 Task: In the  document harry.doc ,align picture to the 'center'. Insert word art below the picture and give heading  'Harry Potter  in Light Orange'
Action: Mouse moved to (36, 101)
Screenshot: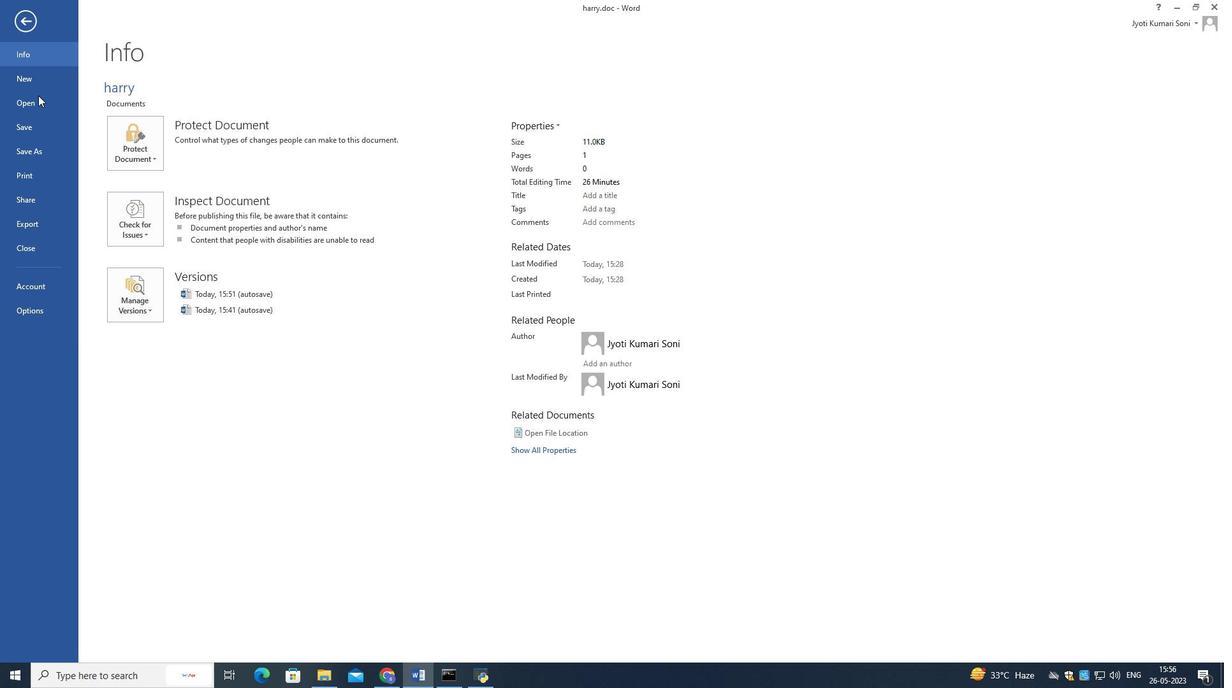 
Action: Mouse pressed left at (36, 101)
Screenshot: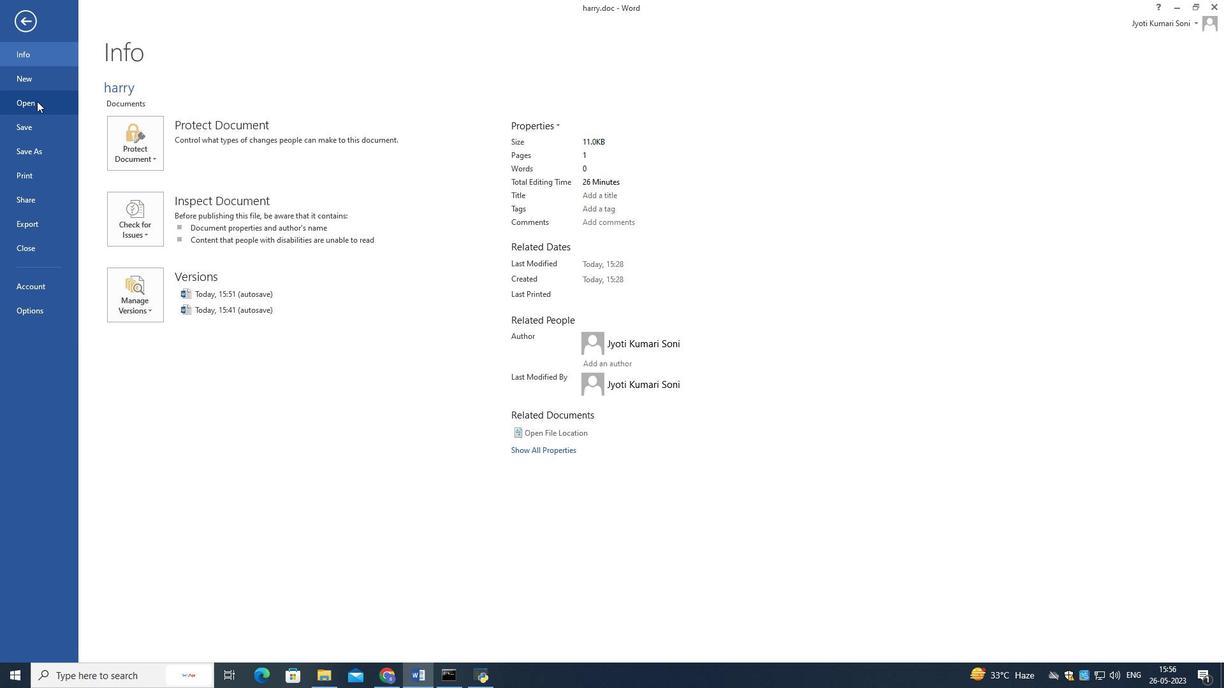 
Action: Mouse moved to (372, 193)
Screenshot: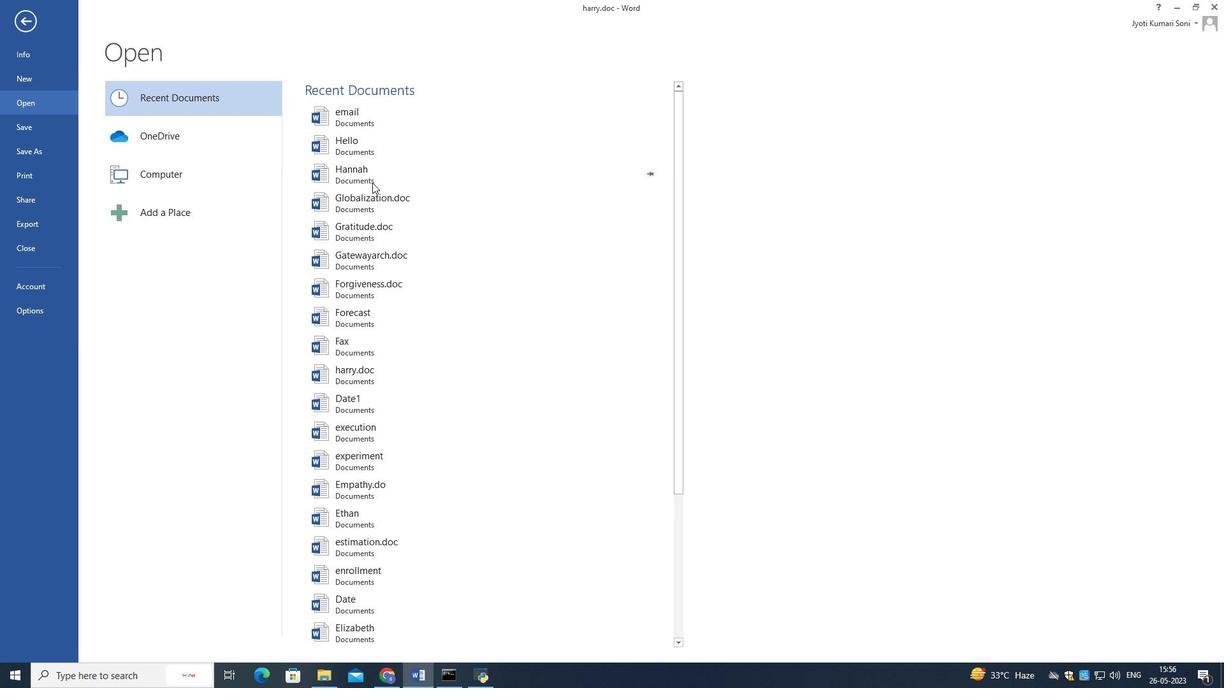 
Action: Mouse scrolled (372, 193) with delta (0, 0)
Screenshot: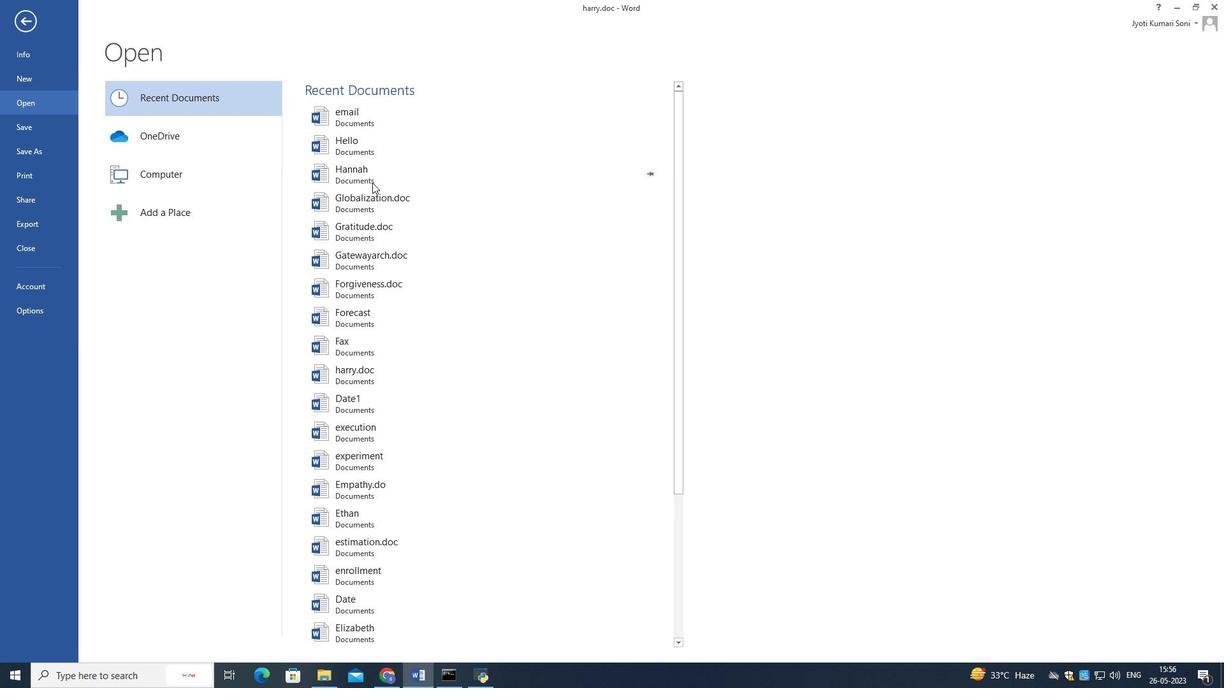 
Action: Mouse moved to (372, 197)
Screenshot: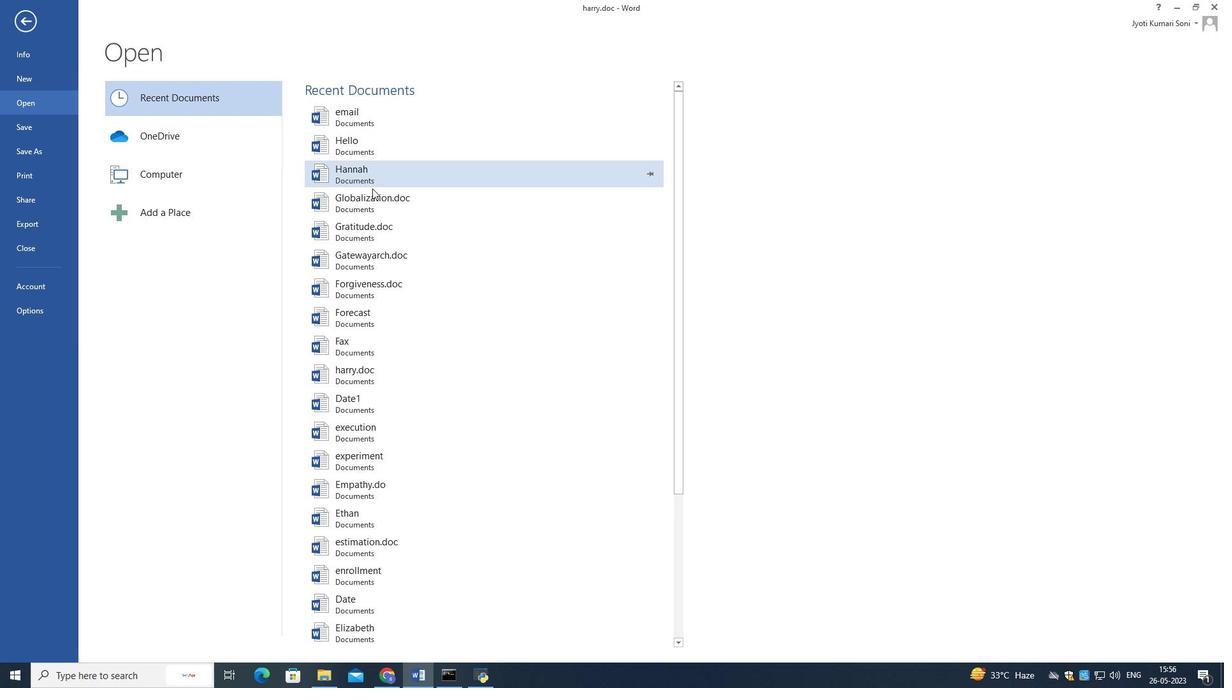 
Action: Mouse scrolled (372, 197) with delta (0, 0)
Screenshot: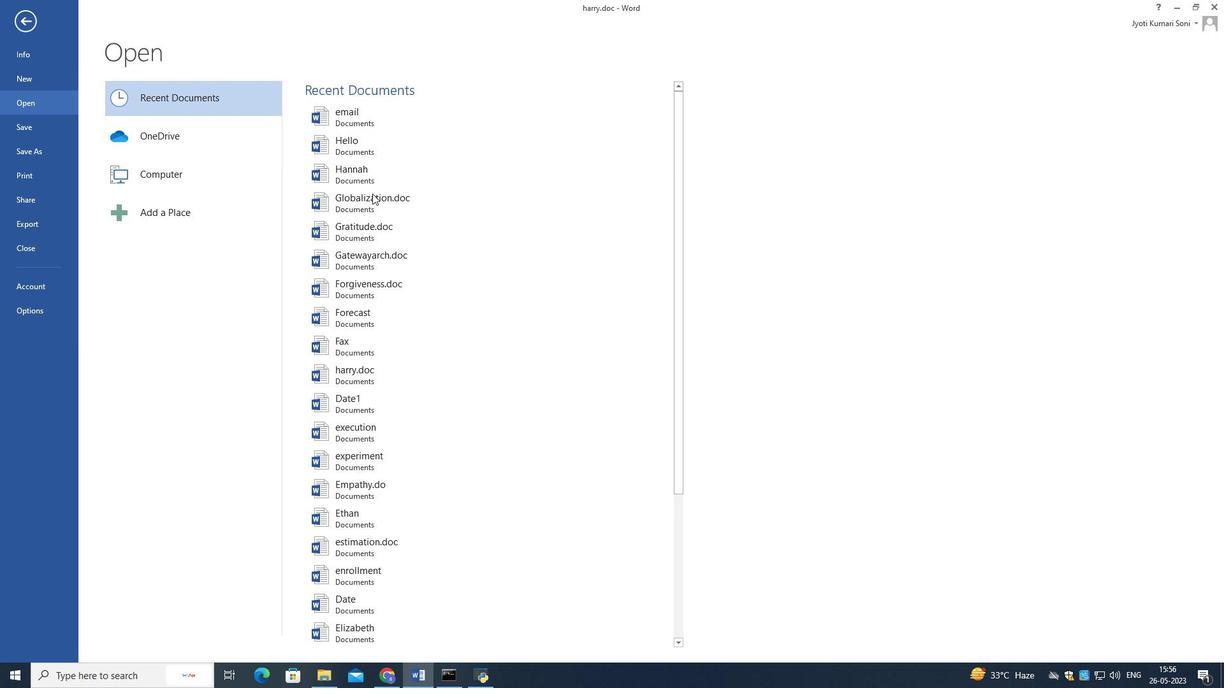 
Action: Mouse scrolled (372, 197) with delta (0, 0)
Screenshot: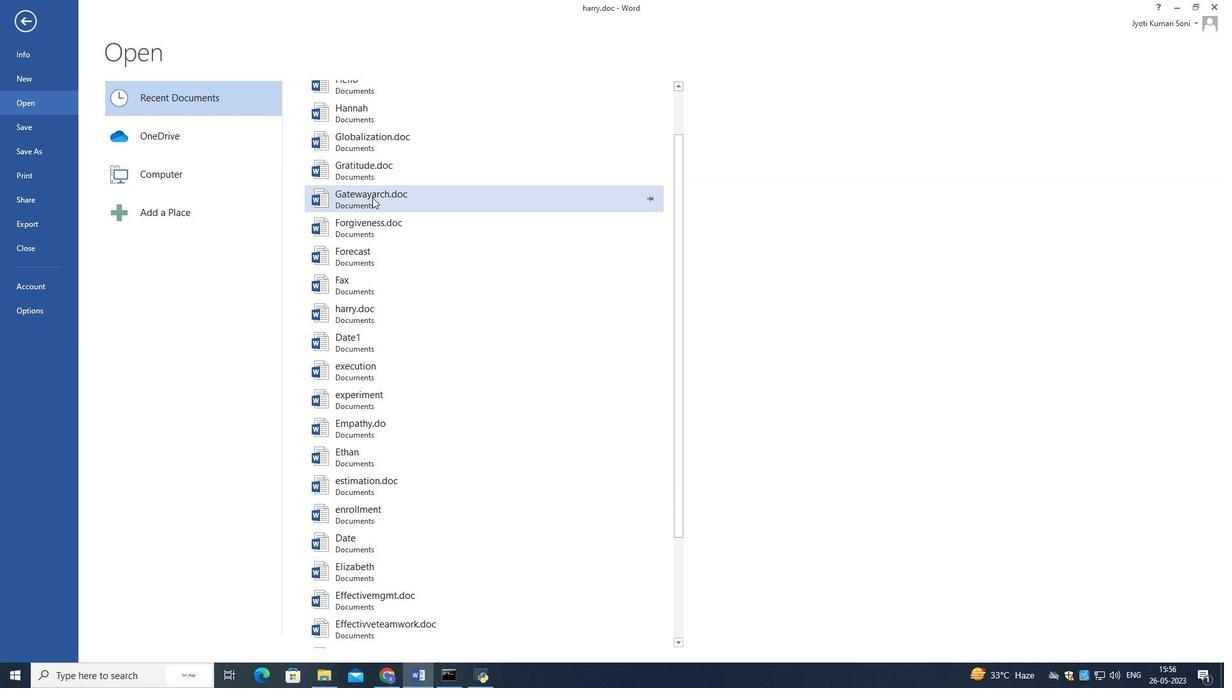 
Action: Mouse scrolled (372, 197) with delta (0, 0)
Screenshot: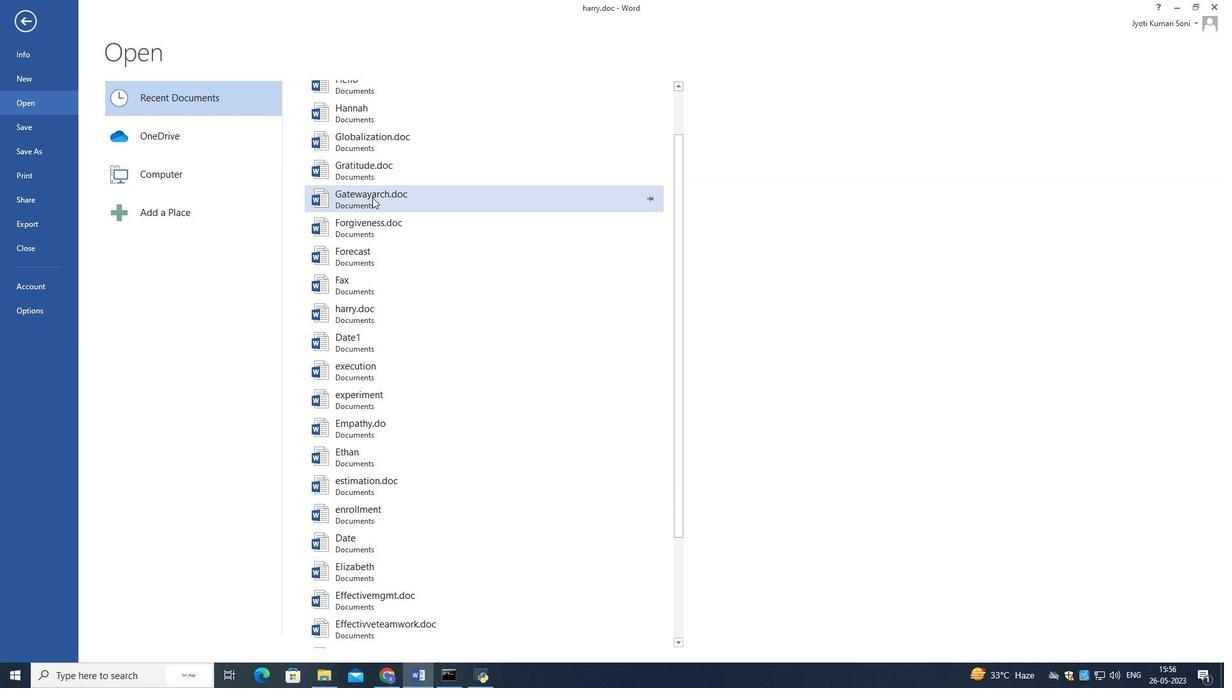 
Action: Mouse moved to (340, 323)
Screenshot: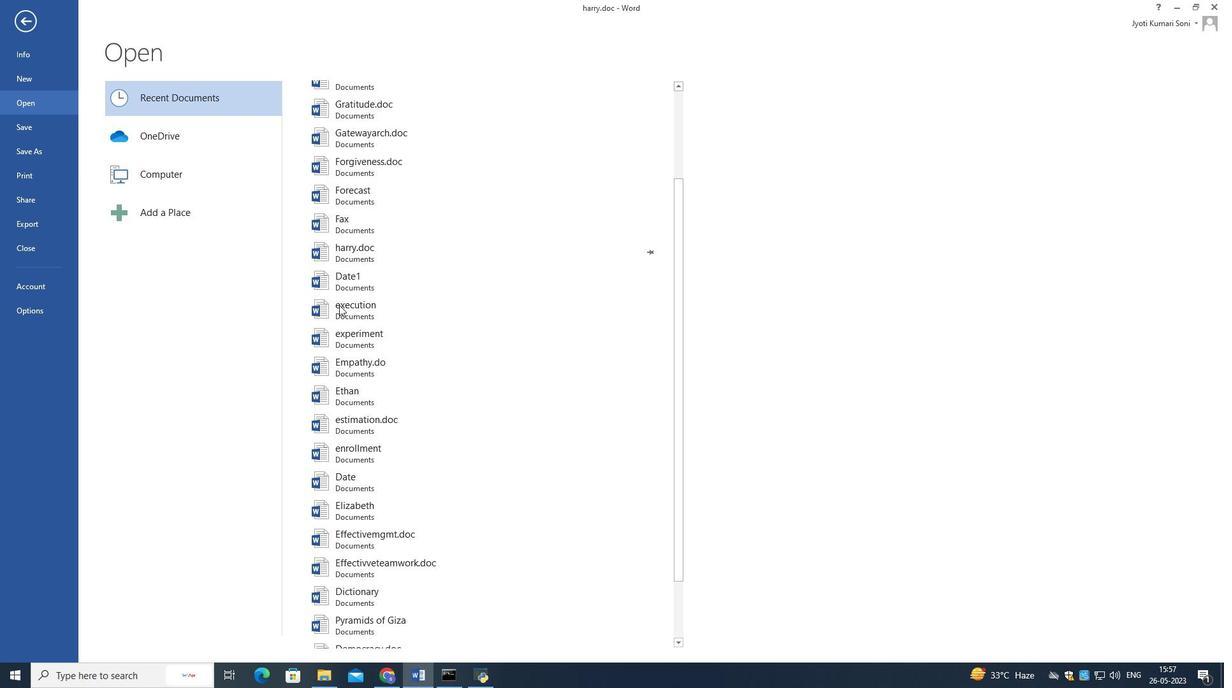 
Action: Mouse scrolled (340, 324) with delta (0, 0)
Screenshot: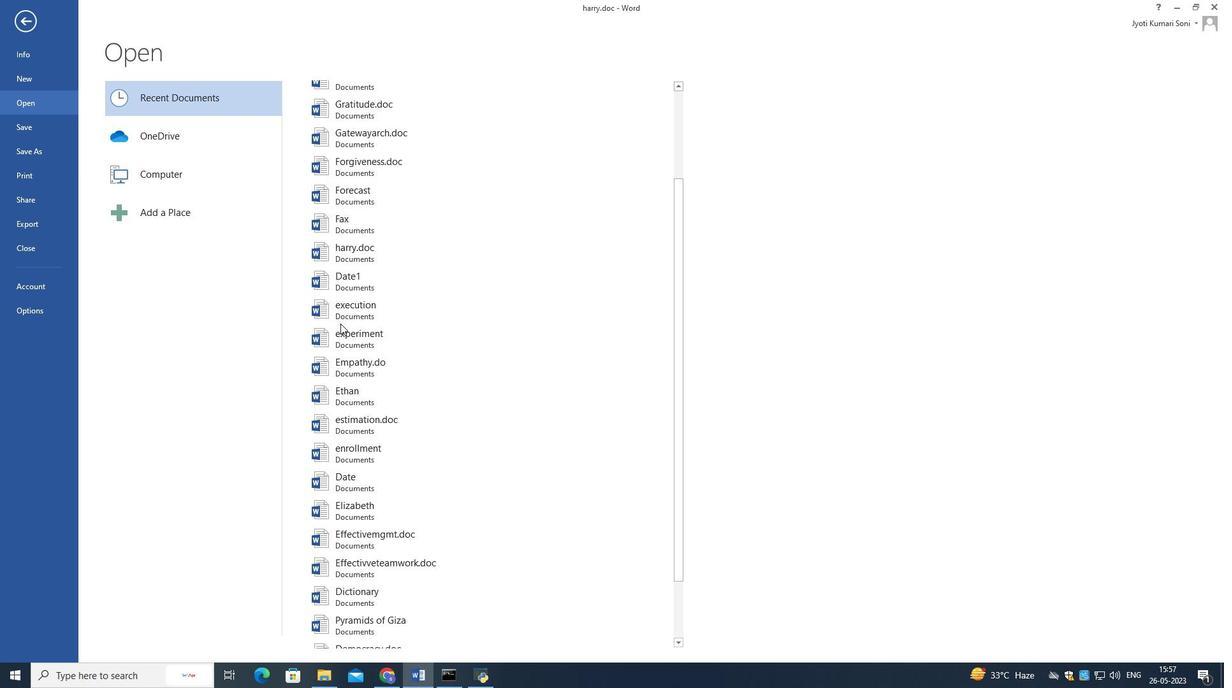 
Action: Mouse scrolled (340, 324) with delta (0, 0)
Screenshot: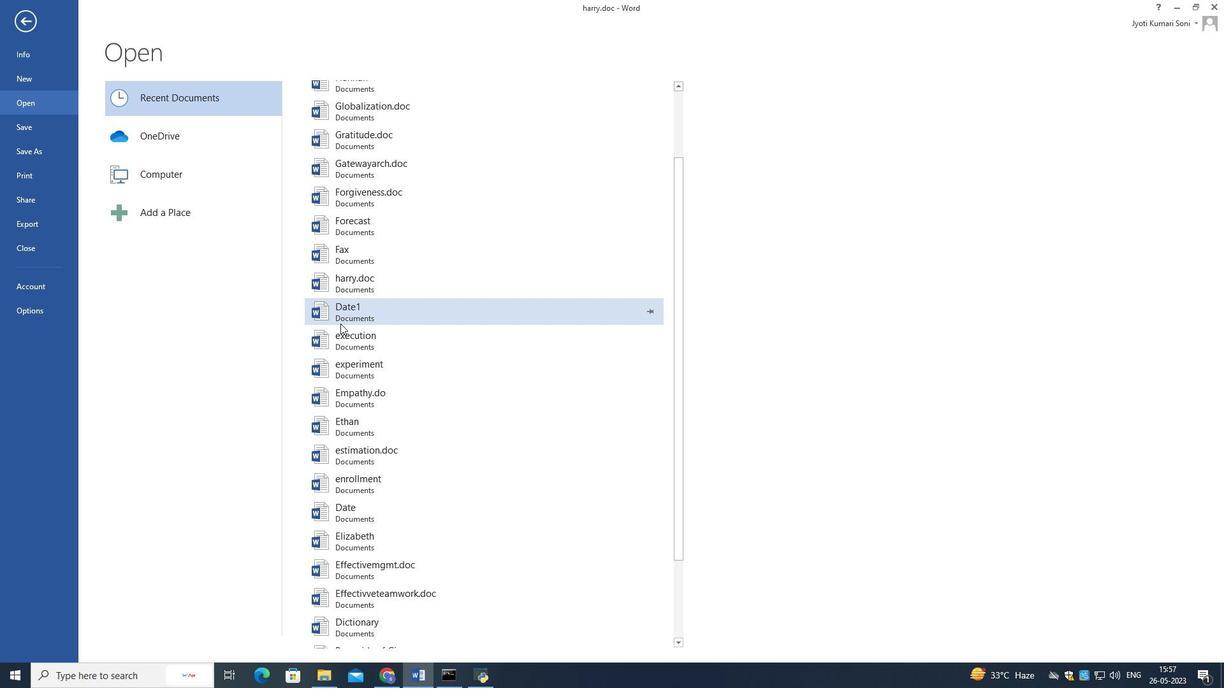 
Action: Mouse scrolled (340, 324) with delta (0, 0)
Screenshot: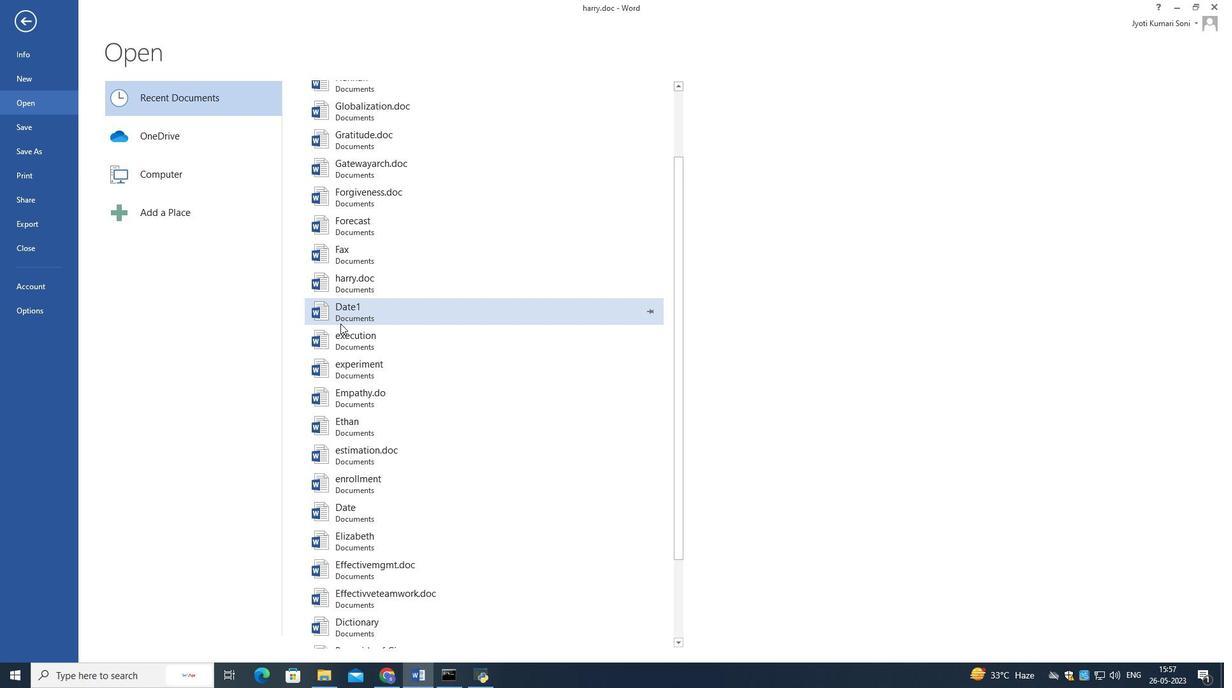 
Action: Mouse scrolled (340, 324) with delta (0, 0)
Screenshot: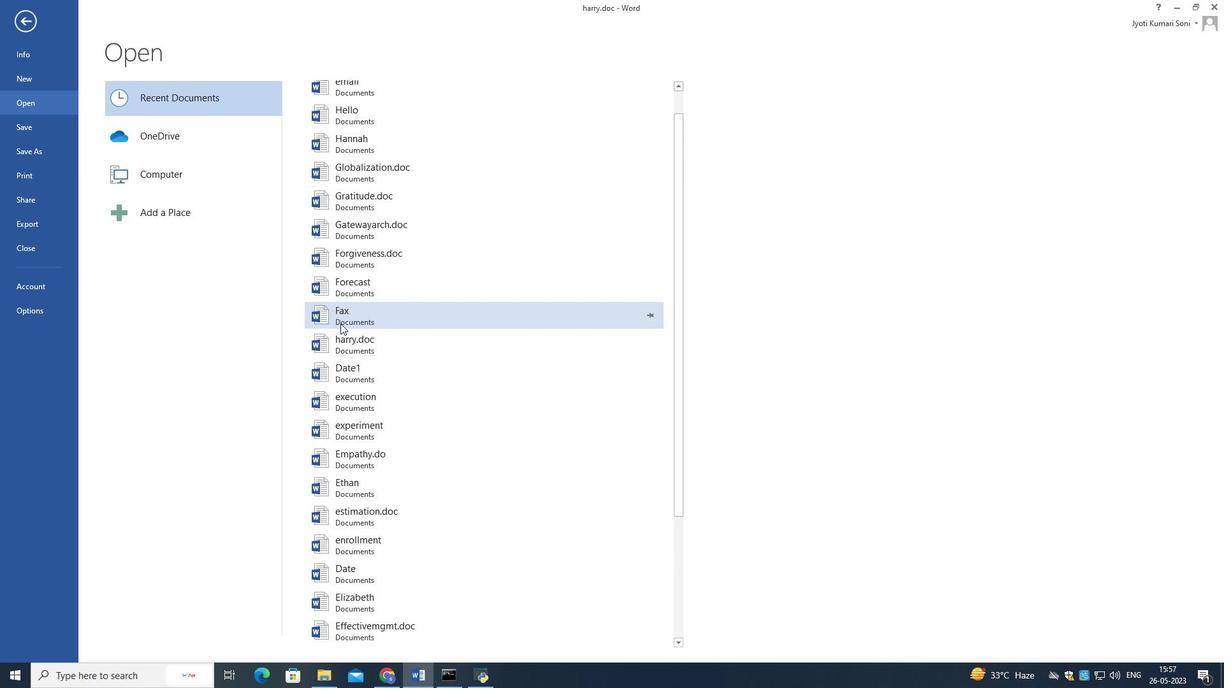 
Action: Mouse scrolled (340, 324) with delta (0, 0)
Screenshot: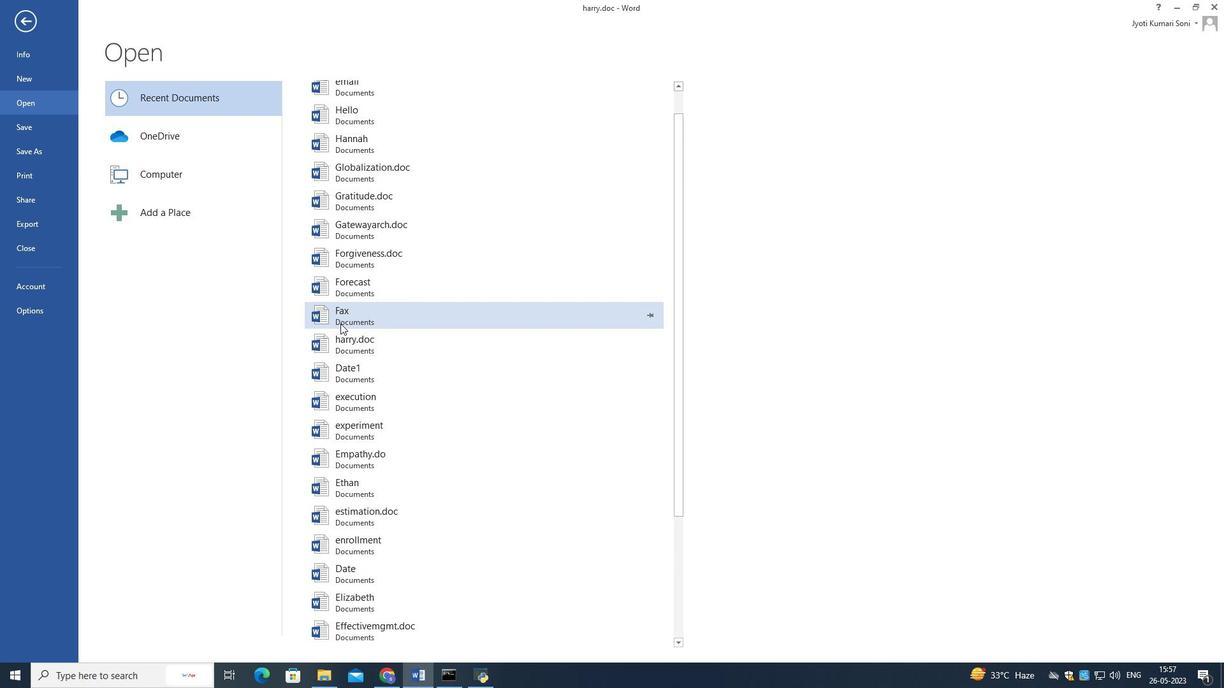
Action: Mouse scrolled (340, 324) with delta (0, 0)
Screenshot: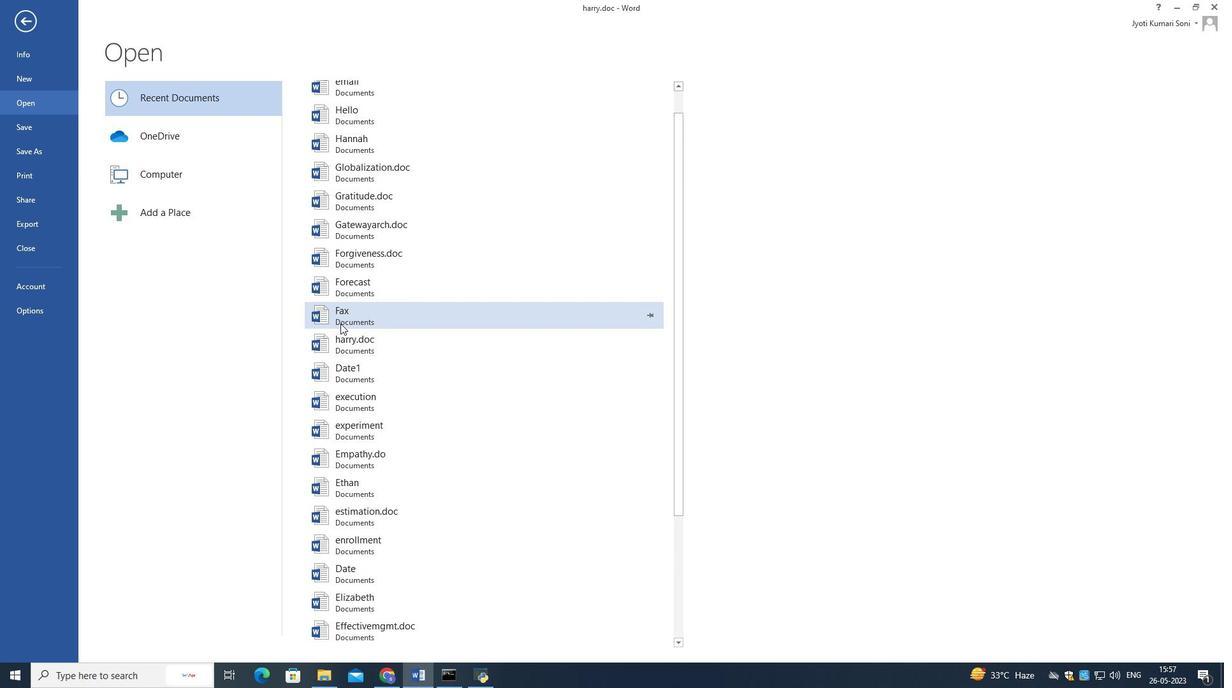 
Action: Mouse scrolled (340, 324) with delta (0, 0)
Screenshot: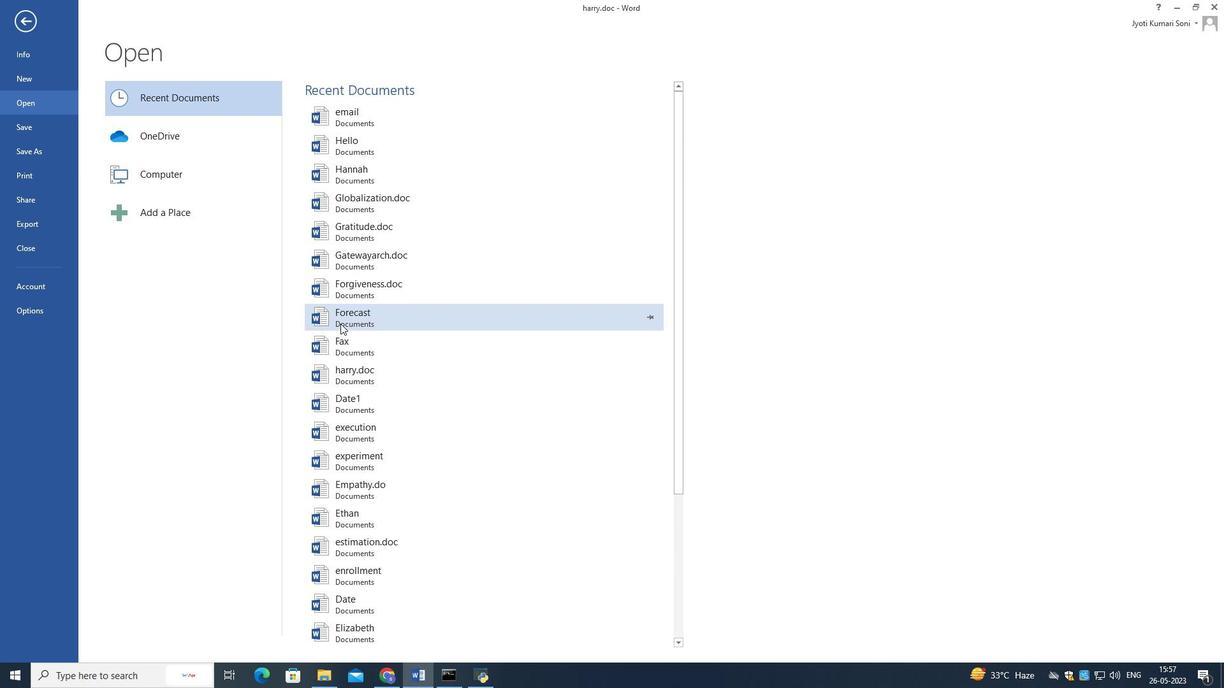
Action: Mouse moved to (366, 366)
Screenshot: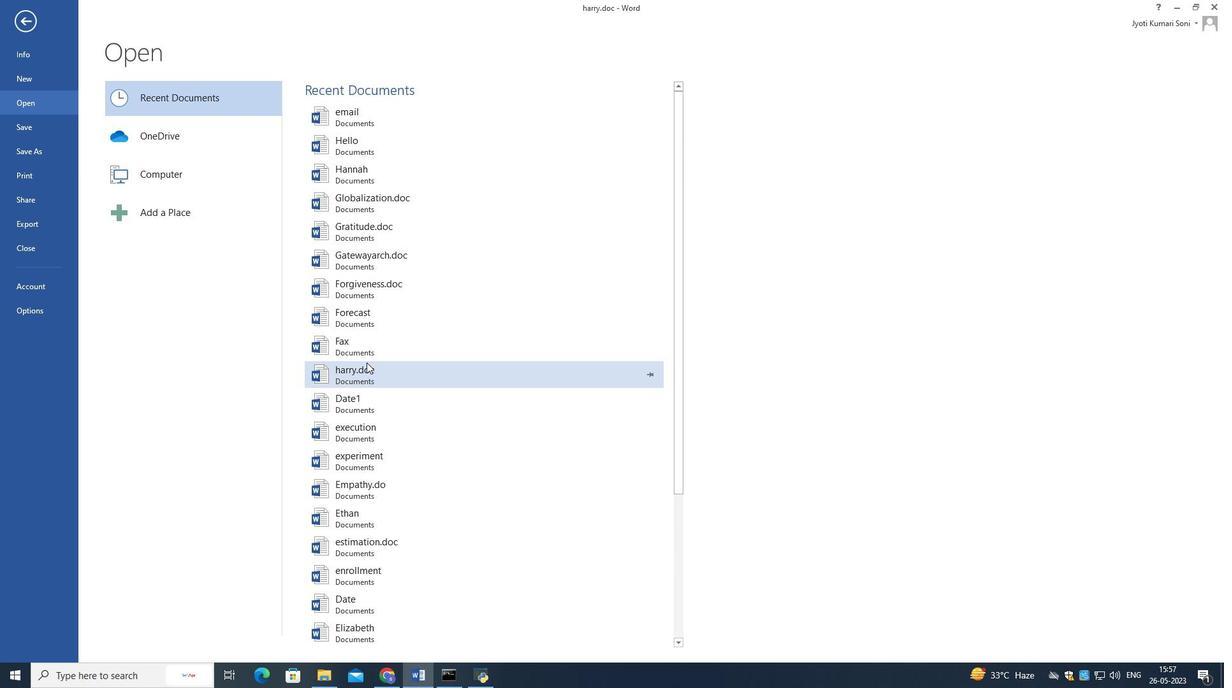 
Action: Mouse pressed left at (366, 366)
Screenshot: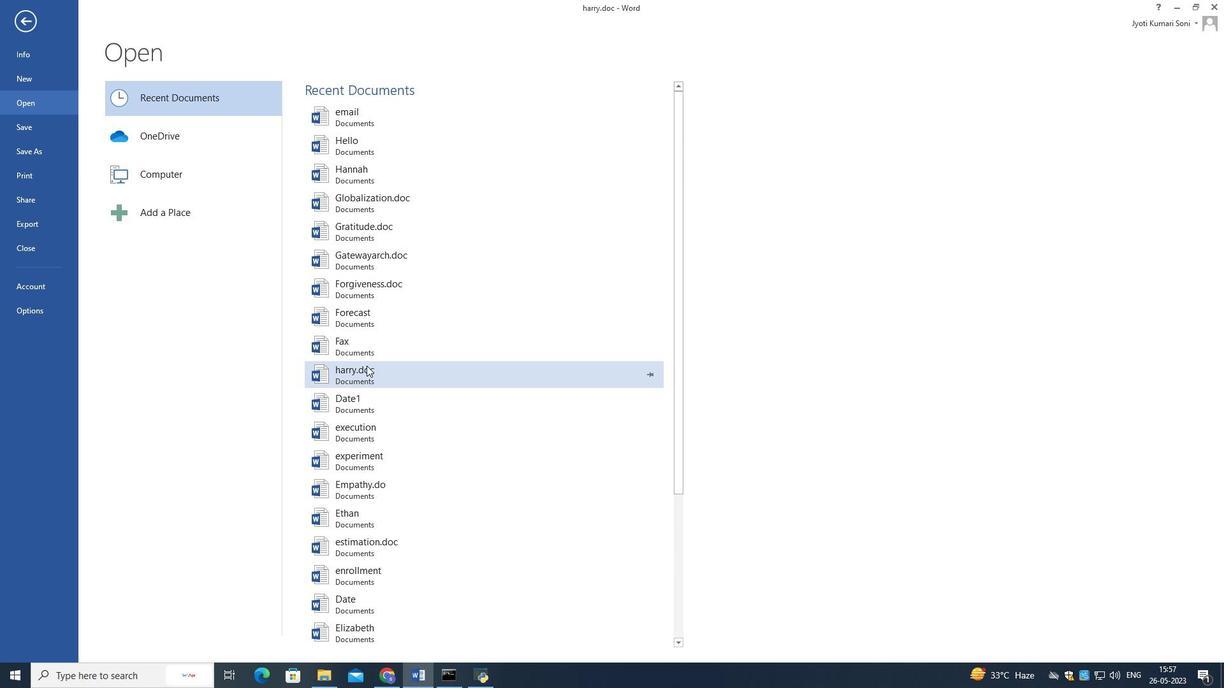 
Action: Mouse moved to (534, 298)
Screenshot: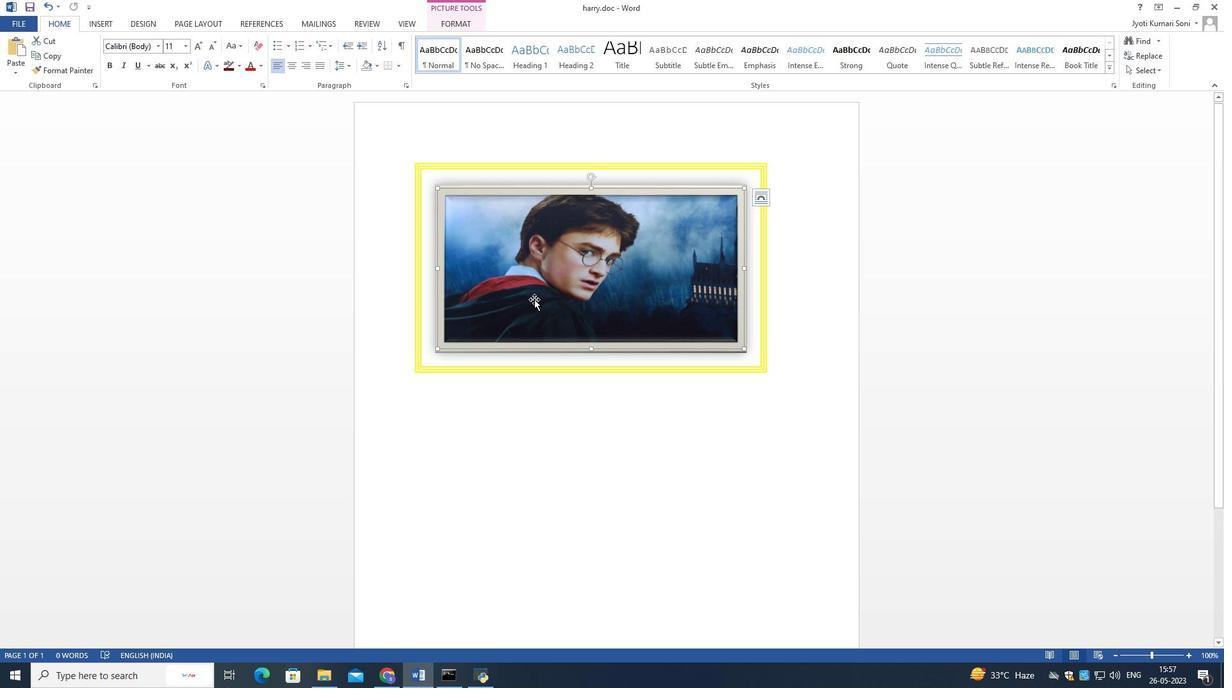 
Action: Mouse pressed left at (534, 298)
Screenshot: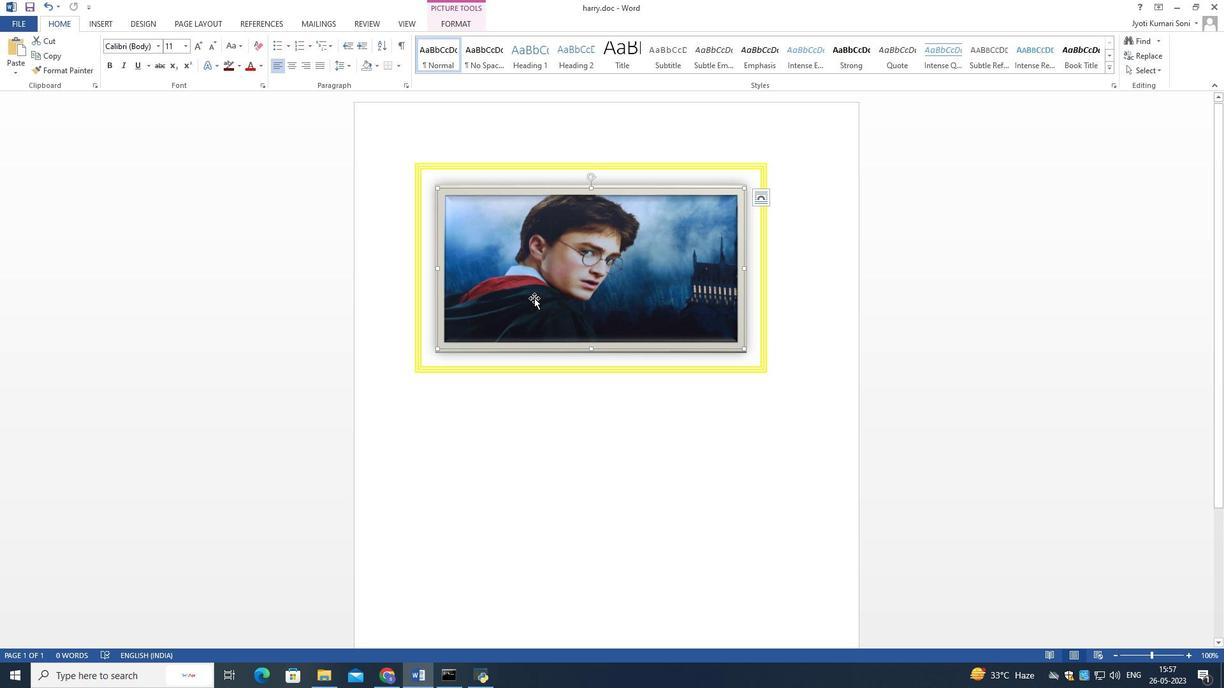 
Action: Mouse moved to (295, 64)
Screenshot: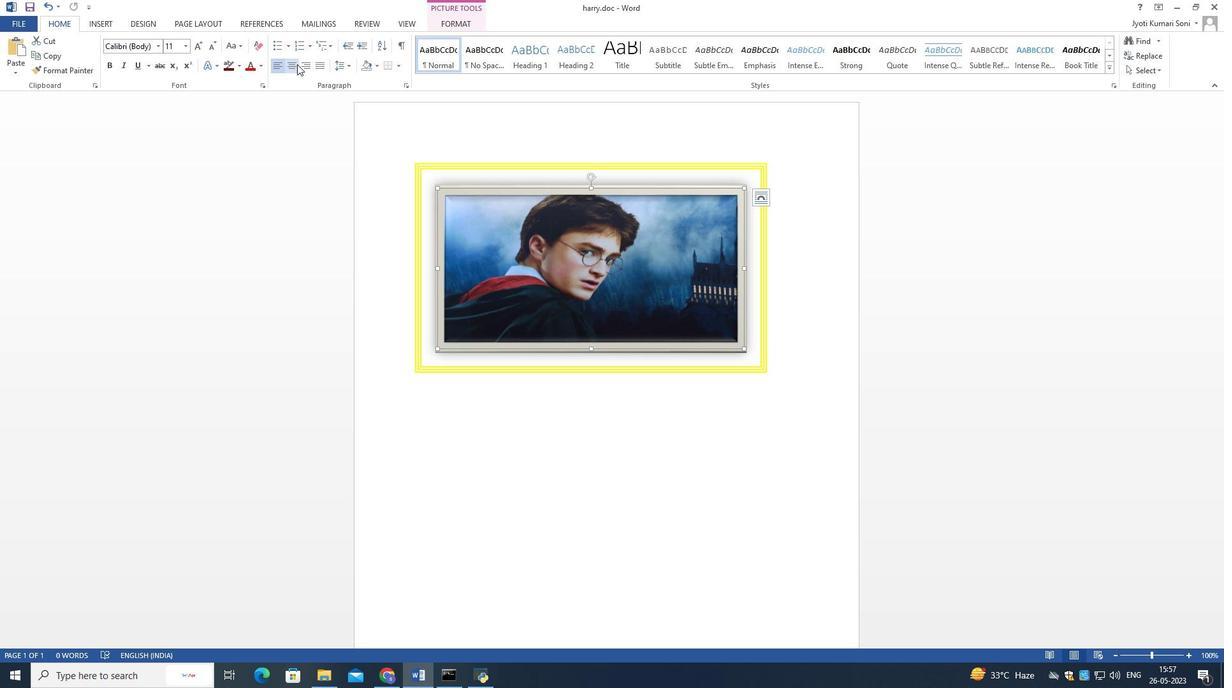 
Action: Mouse pressed left at (295, 64)
Screenshot: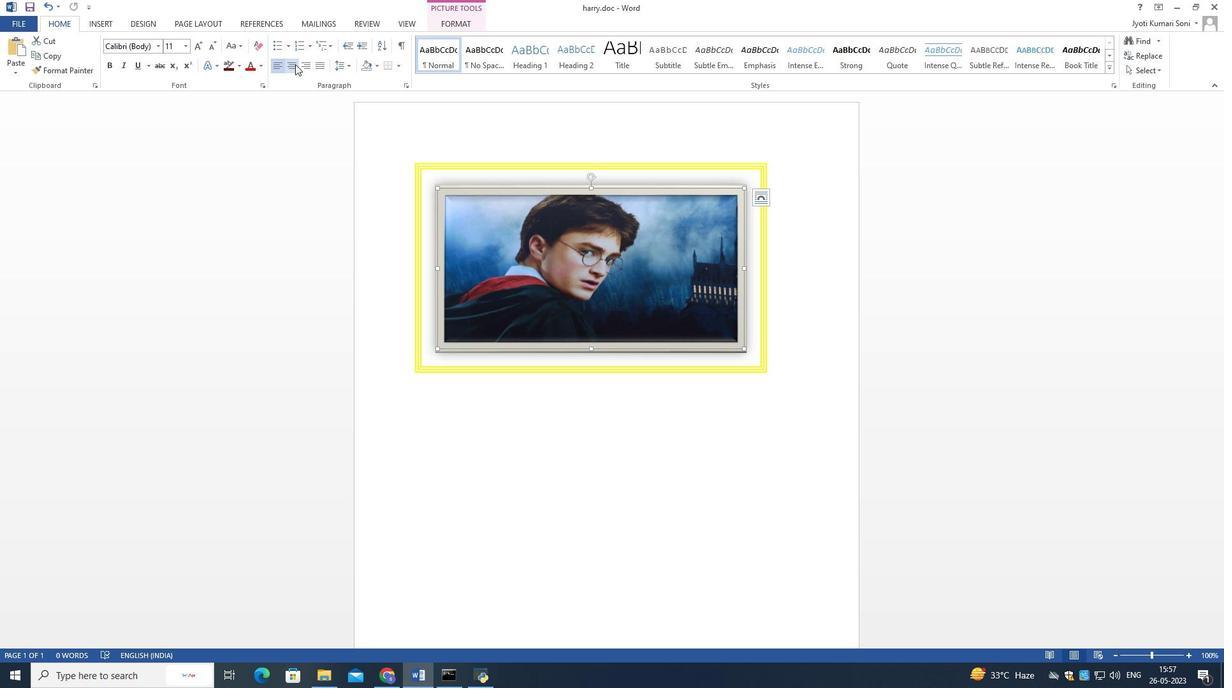 
Action: Mouse moved to (636, 389)
Screenshot: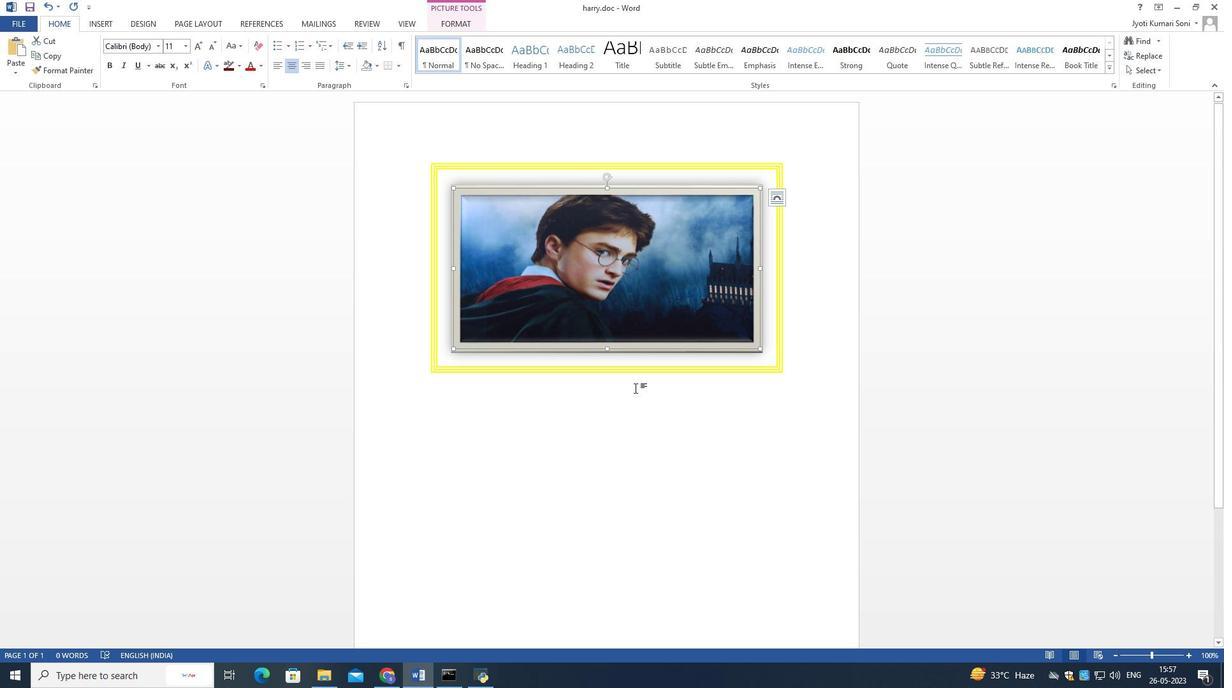 
Action: Mouse pressed left at (636, 389)
Screenshot: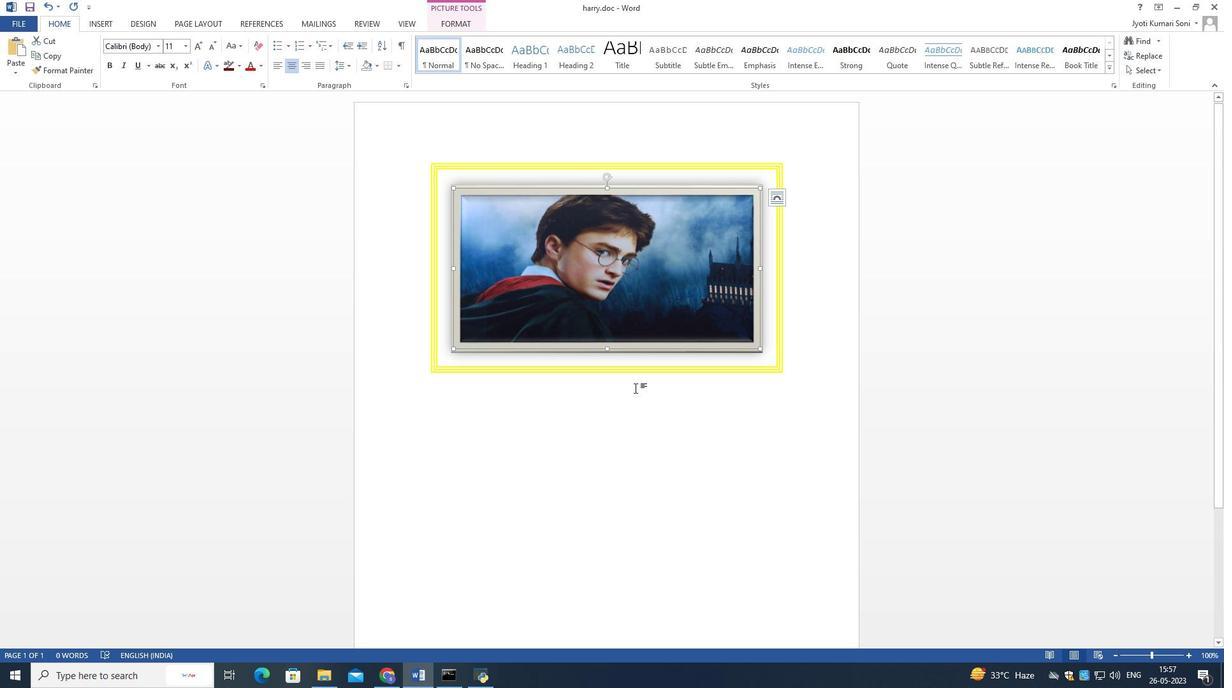 
Action: Mouse moved to (799, 346)
Screenshot: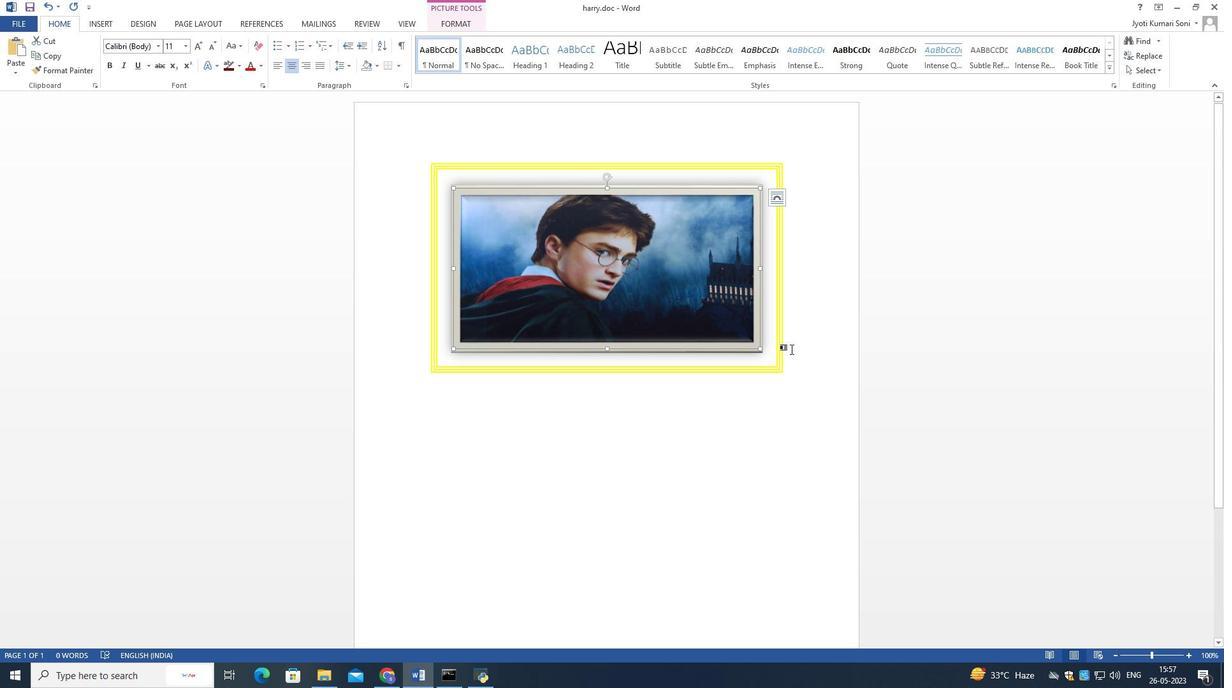 
Action: Mouse pressed left at (799, 346)
Screenshot: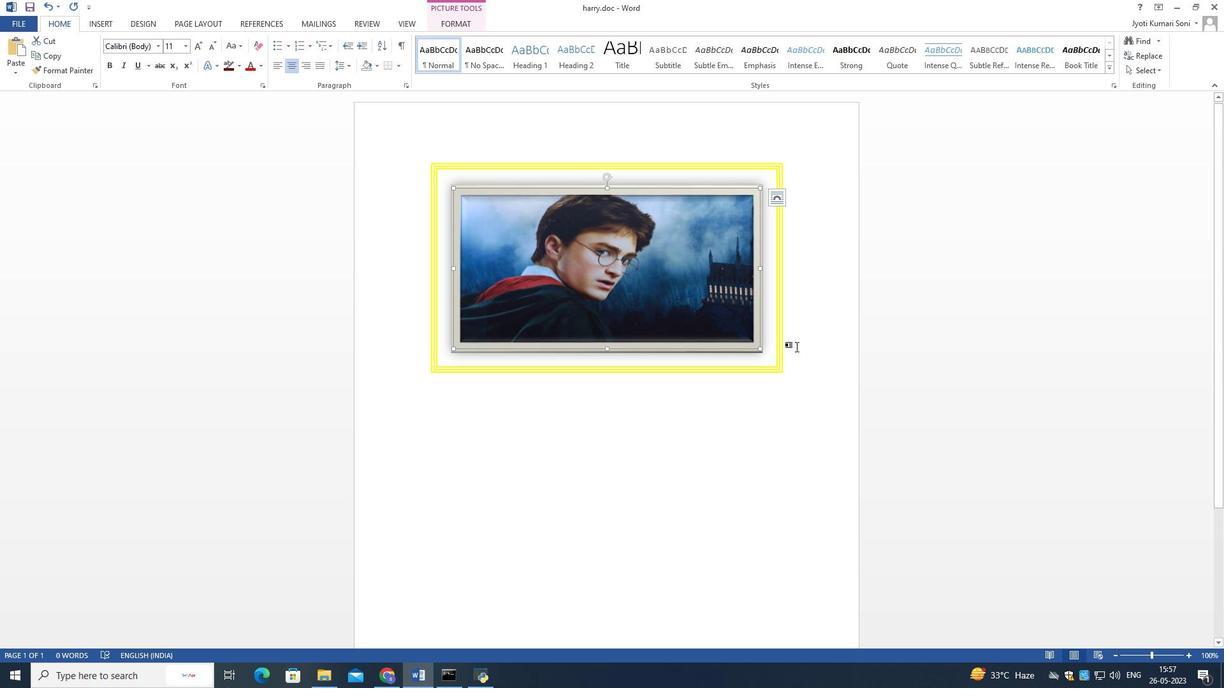
Action: Mouse moved to (572, 258)
Screenshot: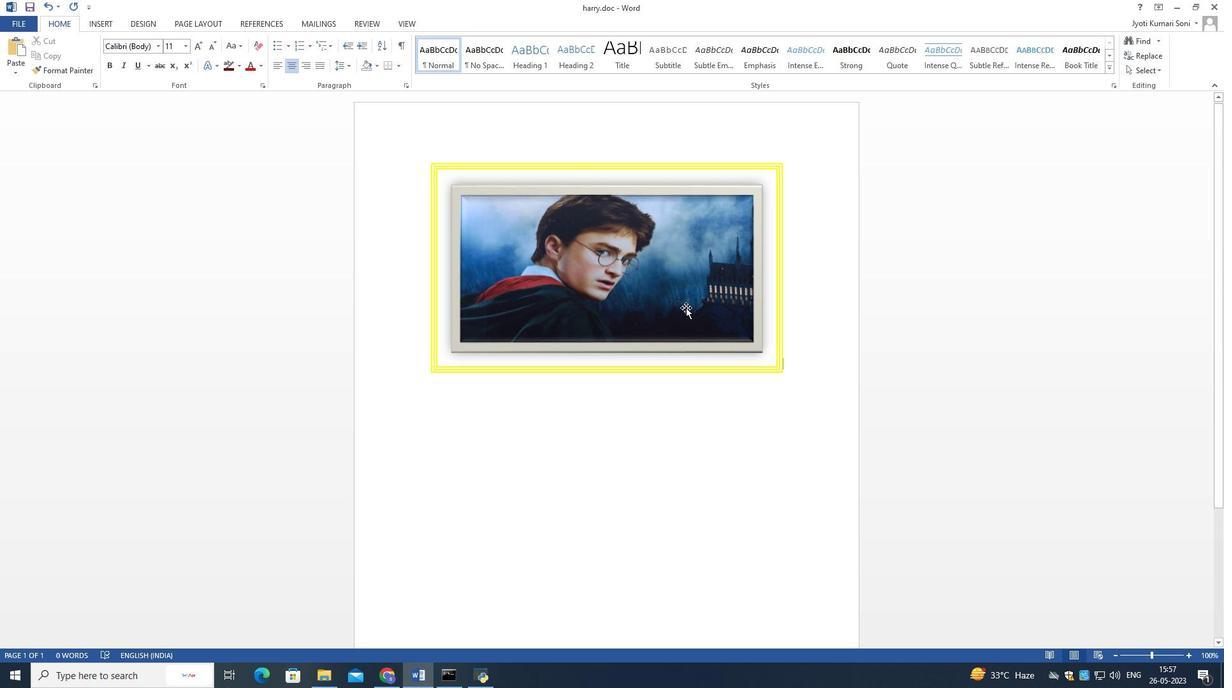 
Action: Key pressed <Key.enter>
Screenshot: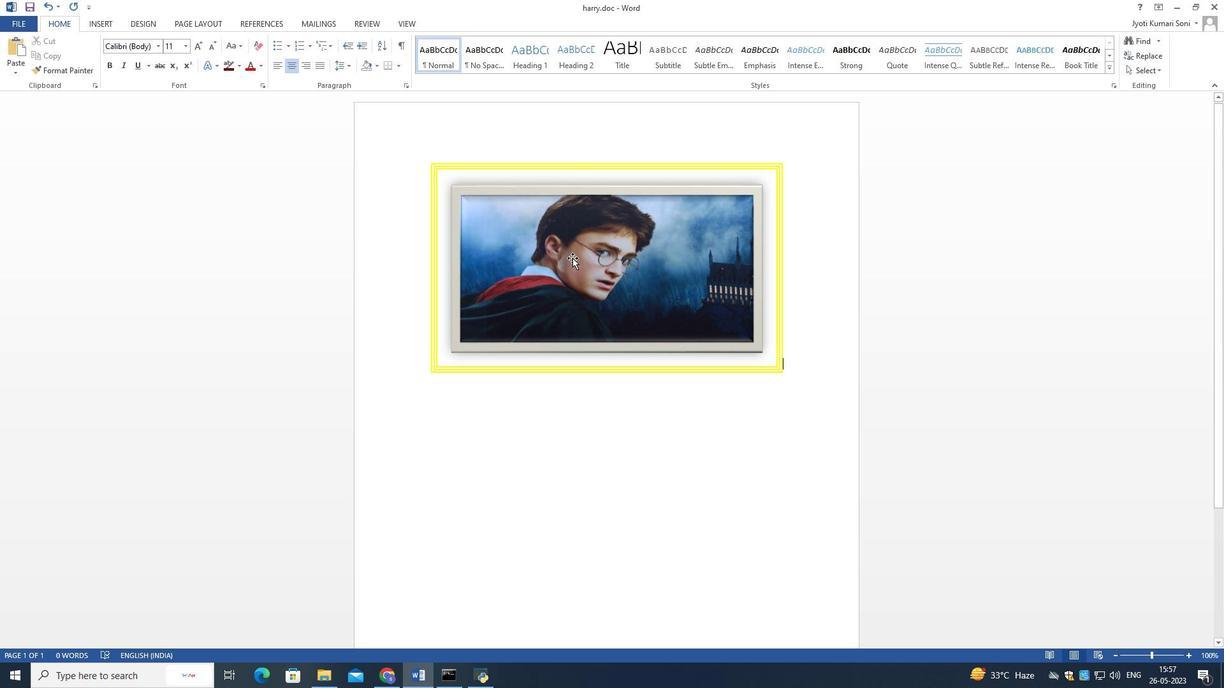 
Action: Mouse moved to (554, 351)
Screenshot: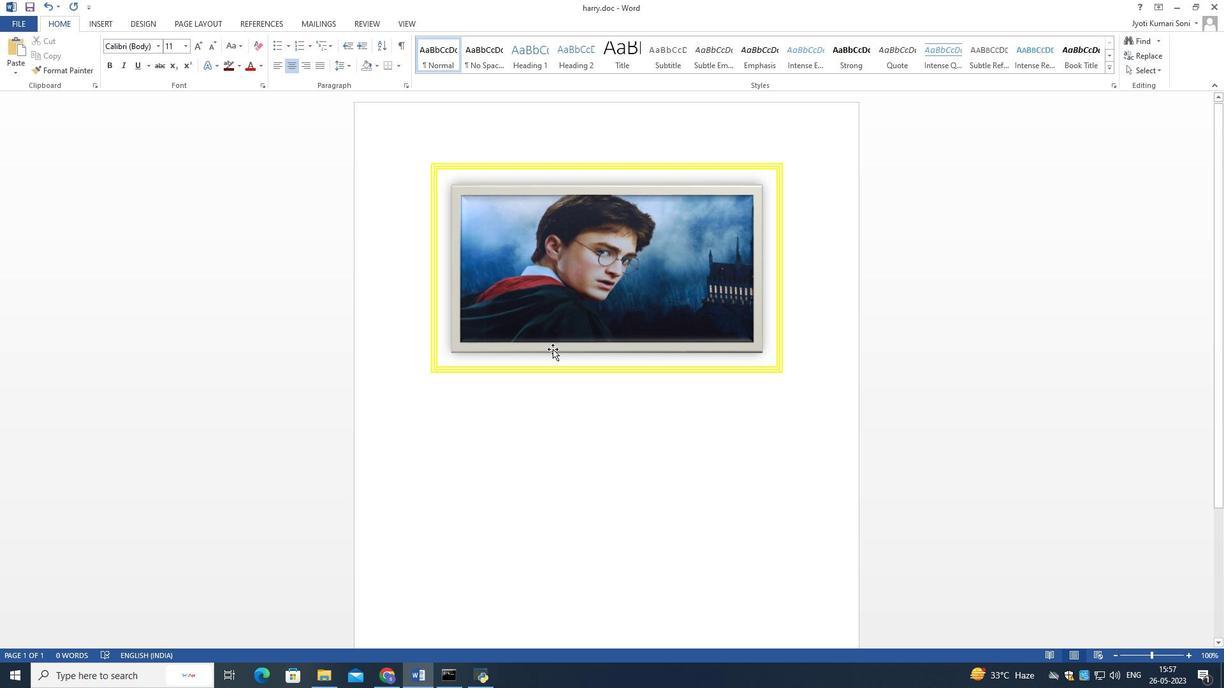 
Action: Key pressed <Key.shift>Har
Screenshot: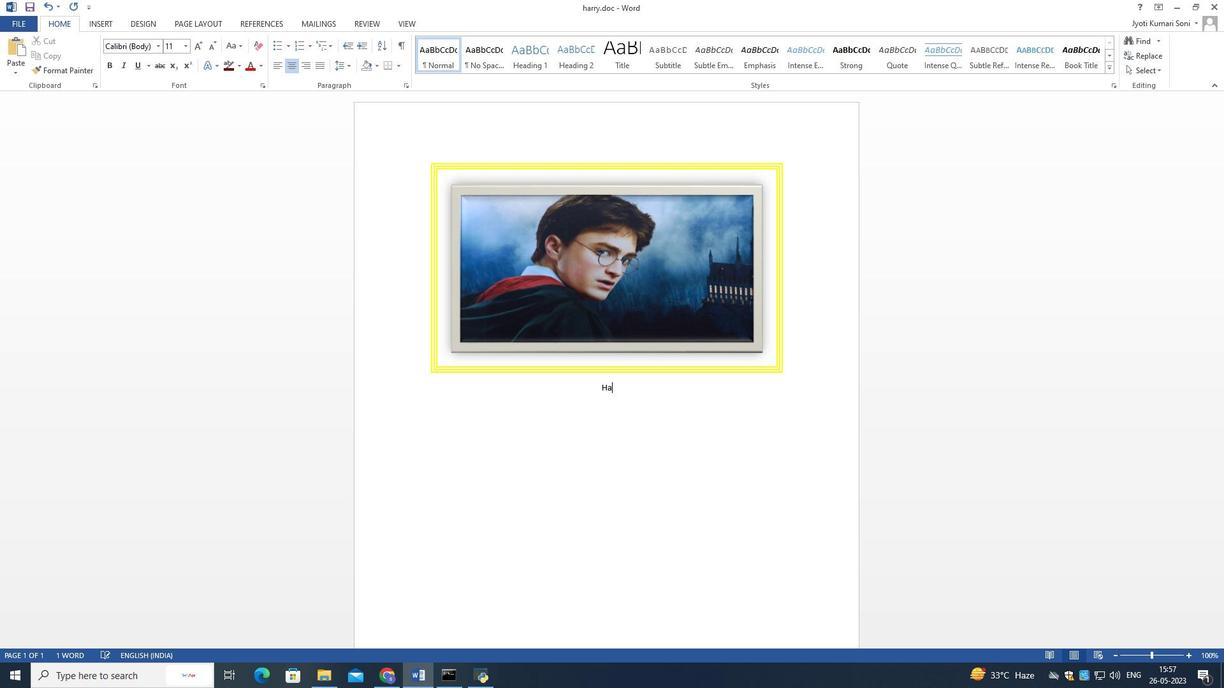 
Action: Mouse moved to (554, 351)
Screenshot: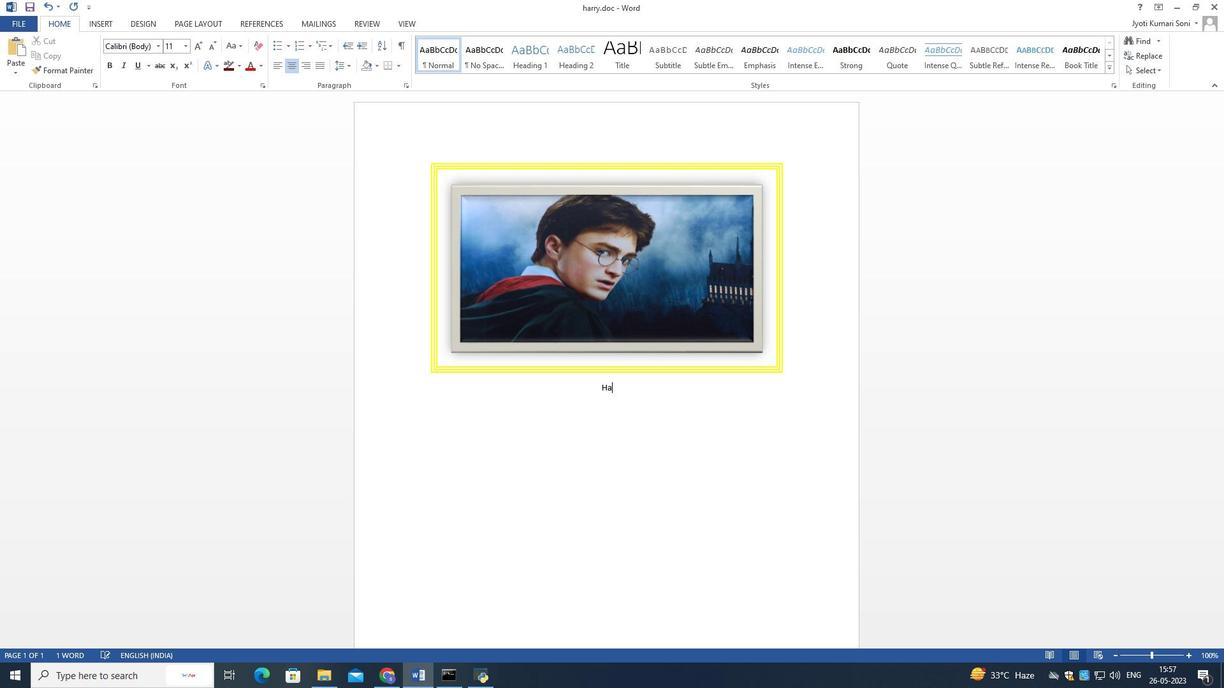 
Action: Key pressed ry<Key.space><Key.shift><Key.shift><Key.shift><Key.shift><Key.shift><Key.shift><Key.shift><Key.shift><Key.shift><Key.shift><Key.shift><Key.shift><Key.shift><Key.shift>Potter
Screenshot: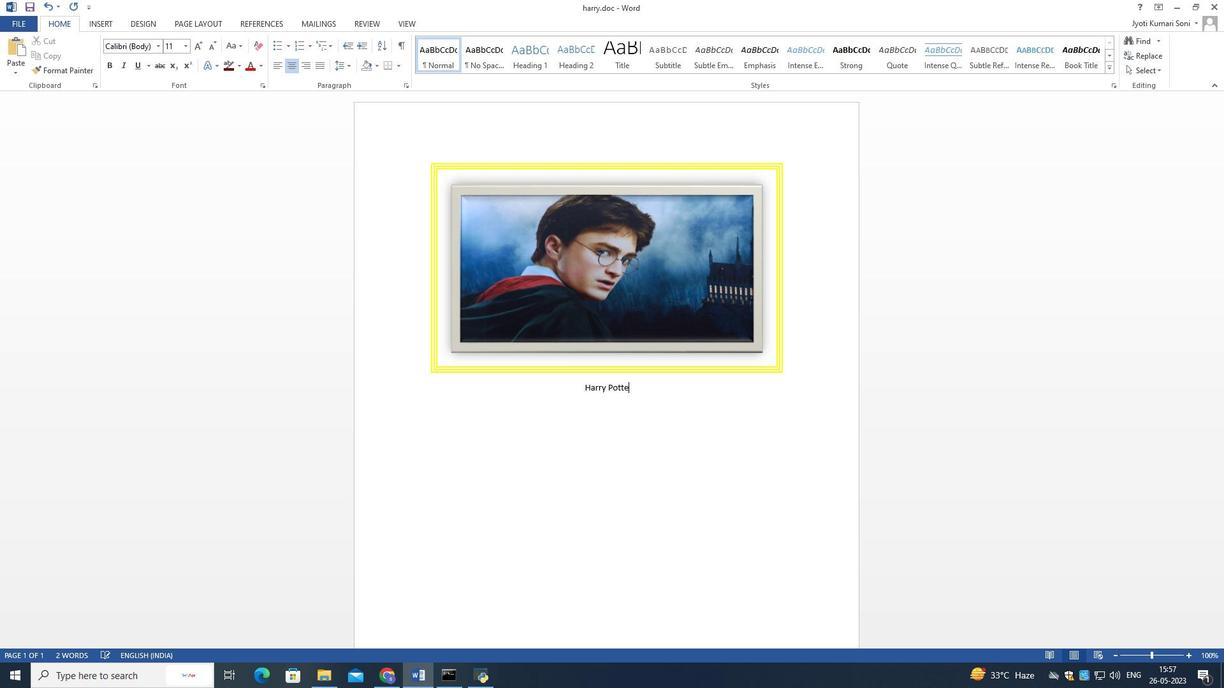 
Action: Mouse moved to (654, 395)
Screenshot: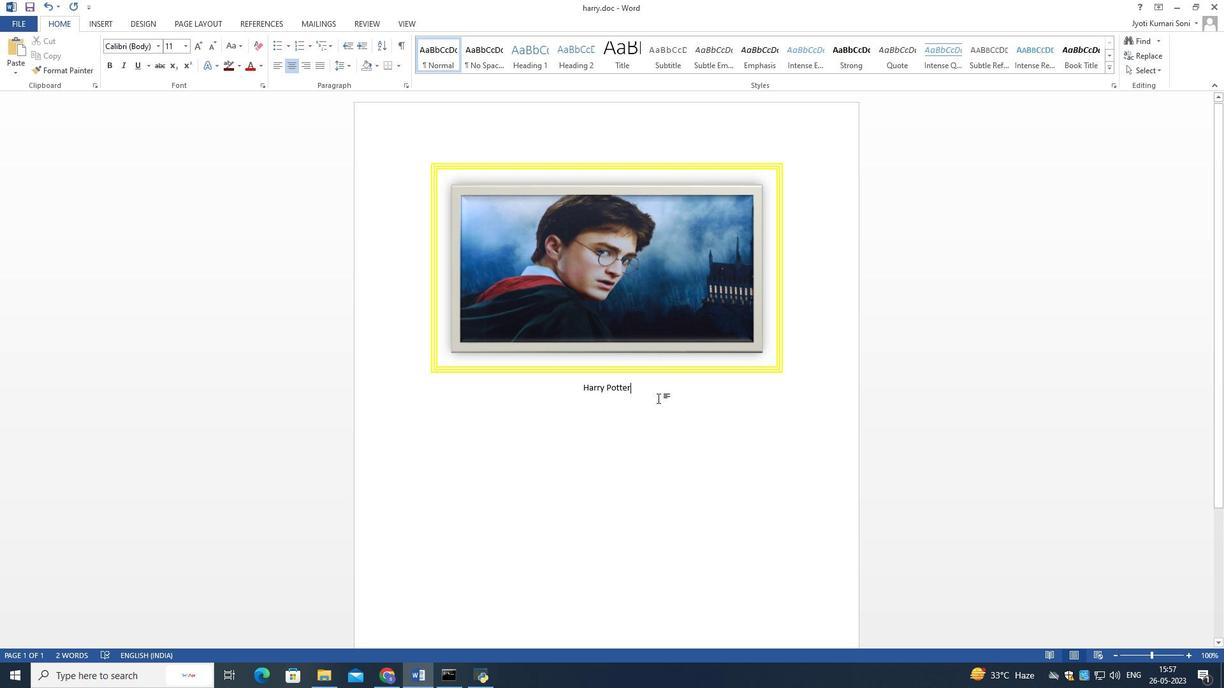 
Action: Mouse pressed left at (654, 395)
Screenshot: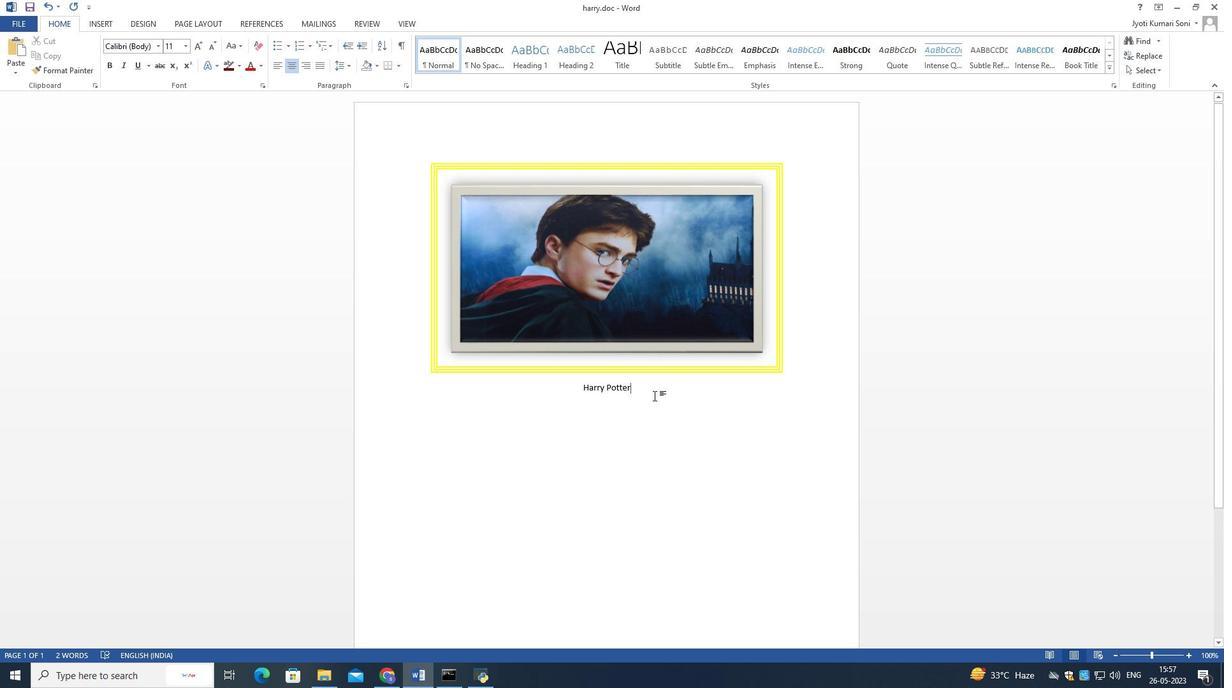 
Action: Mouse moved to (658, 376)
Screenshot: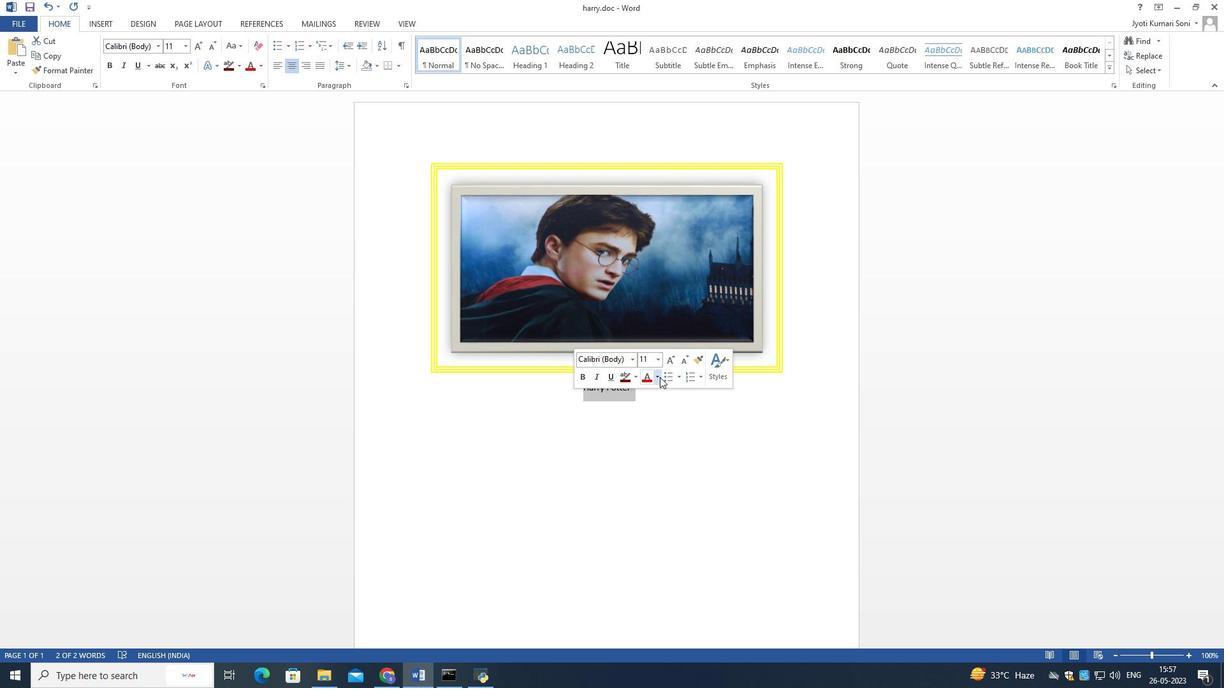 
Action: Mouse pressed left at (658, 376)
Screenshot: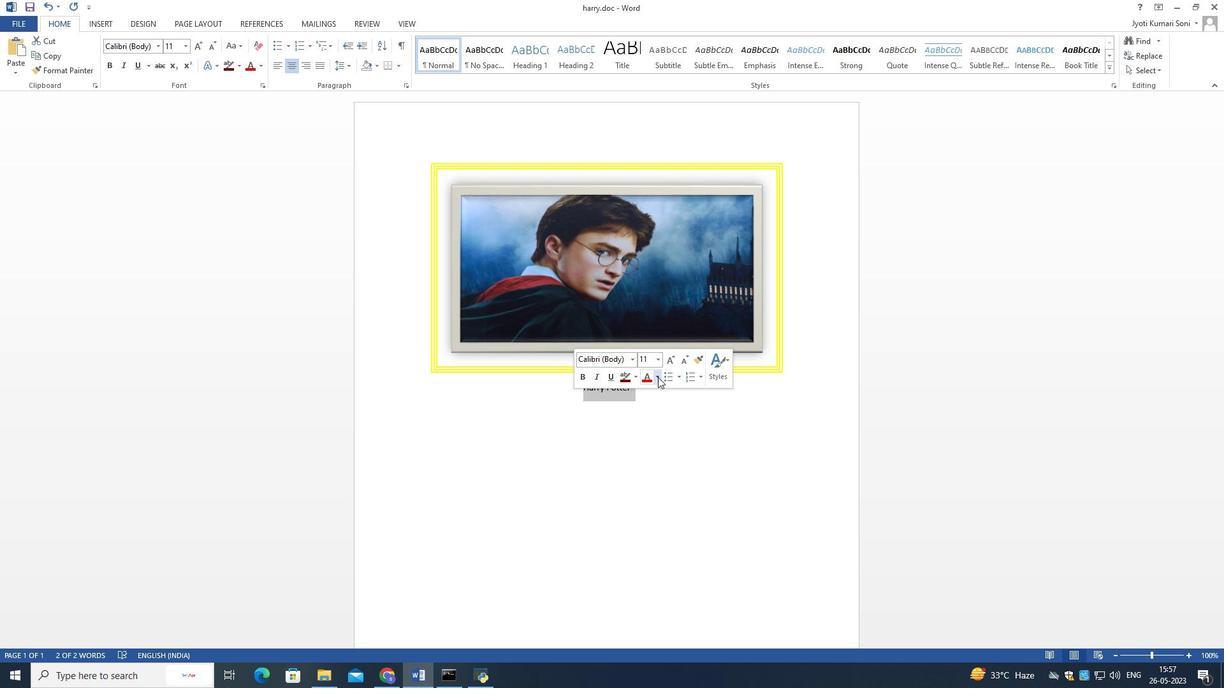 
Action: Mouse moved to (699, 450)
Screenshot: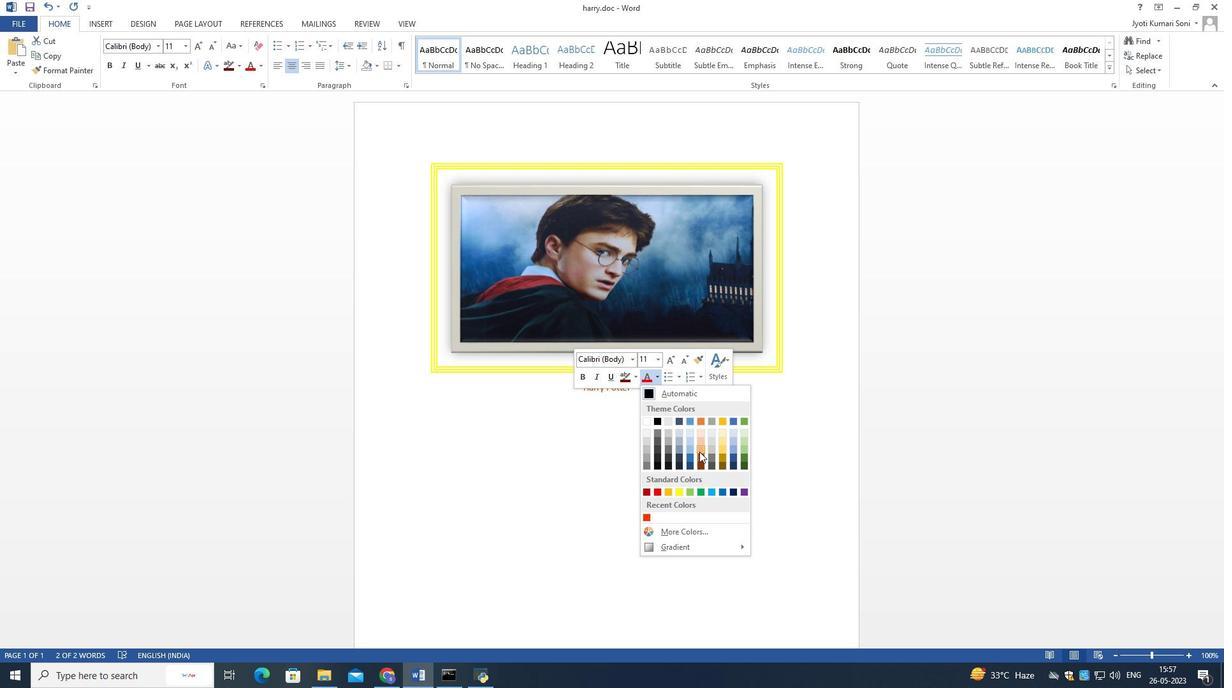 
Action: Mouse pressed left at (699, 450)
Screenshot: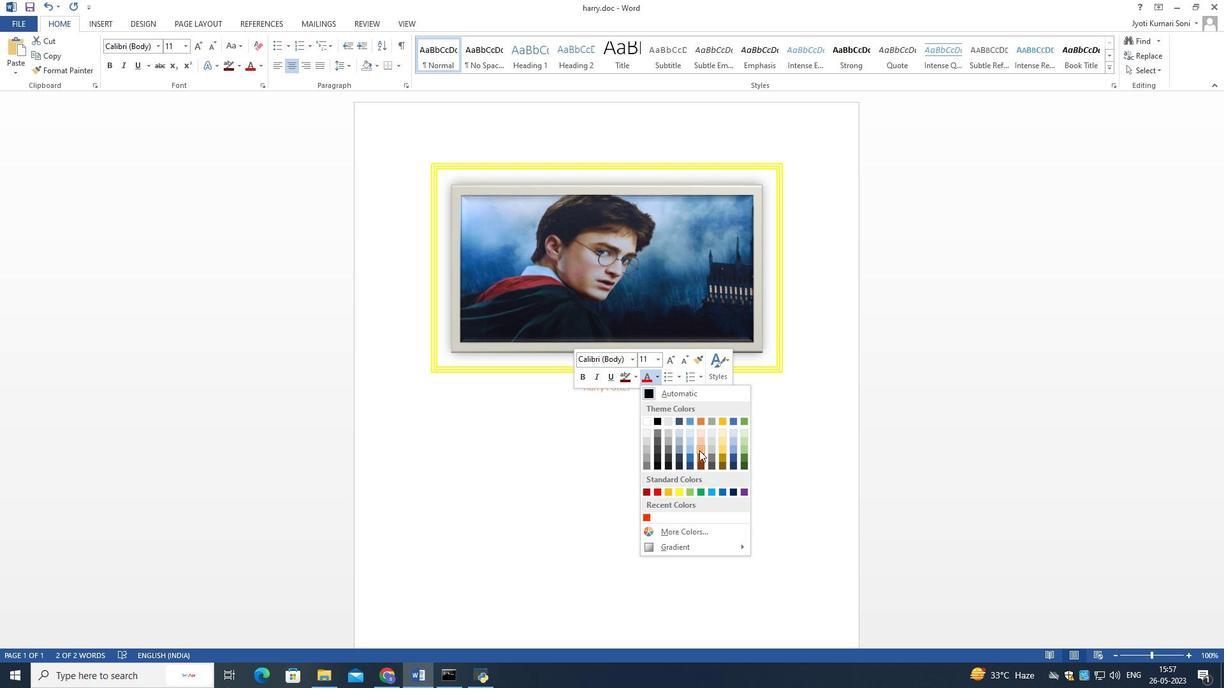 
Action: Mouse moved to (691, 437)
Screenshot: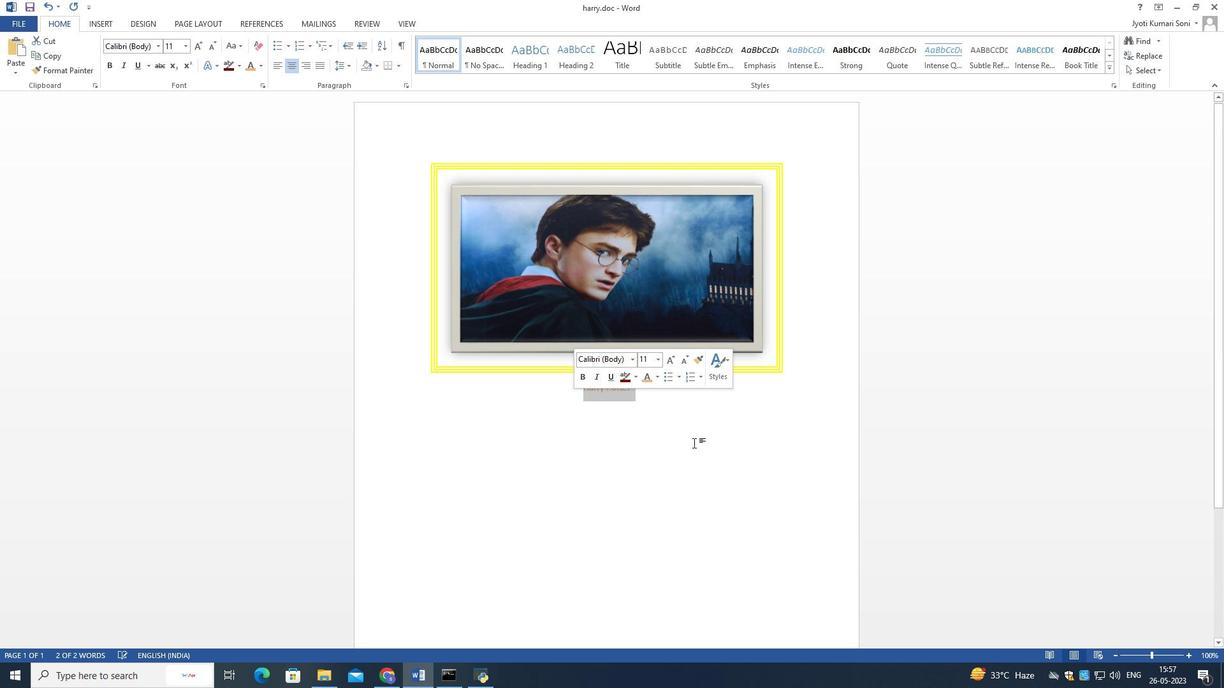 
Action: Mouse pressed left at (691, 437)
Screenshot: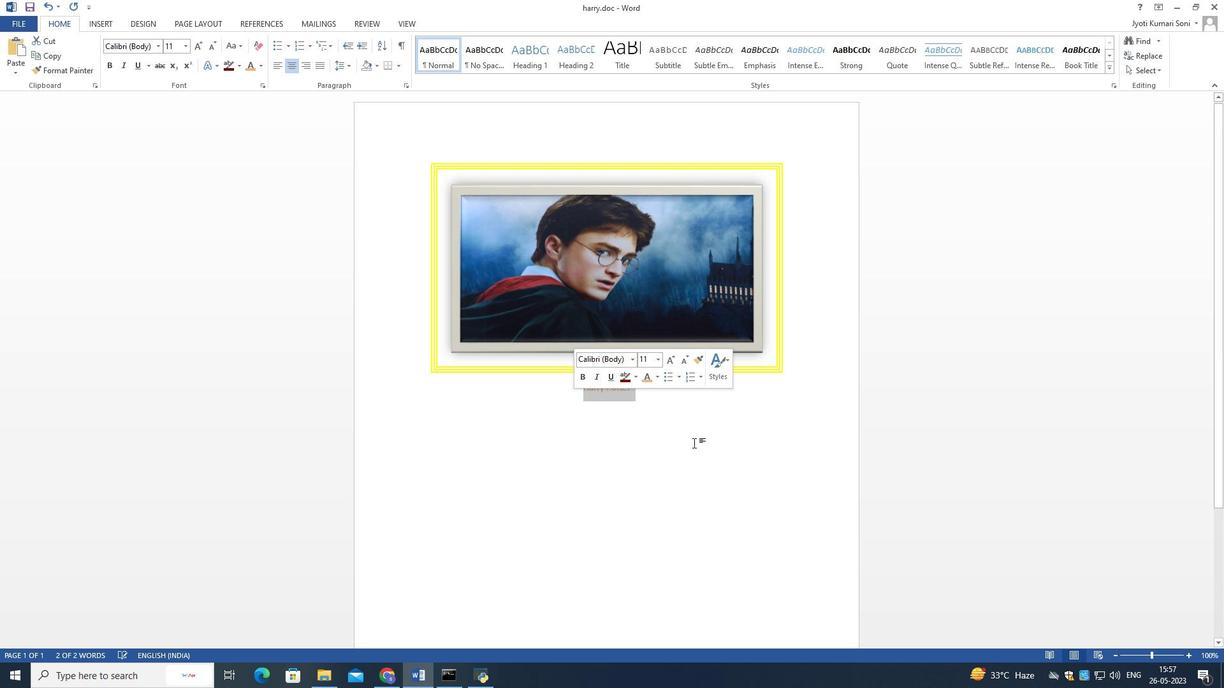 
Action: Mouse moved to (636, 387)
Screenshot: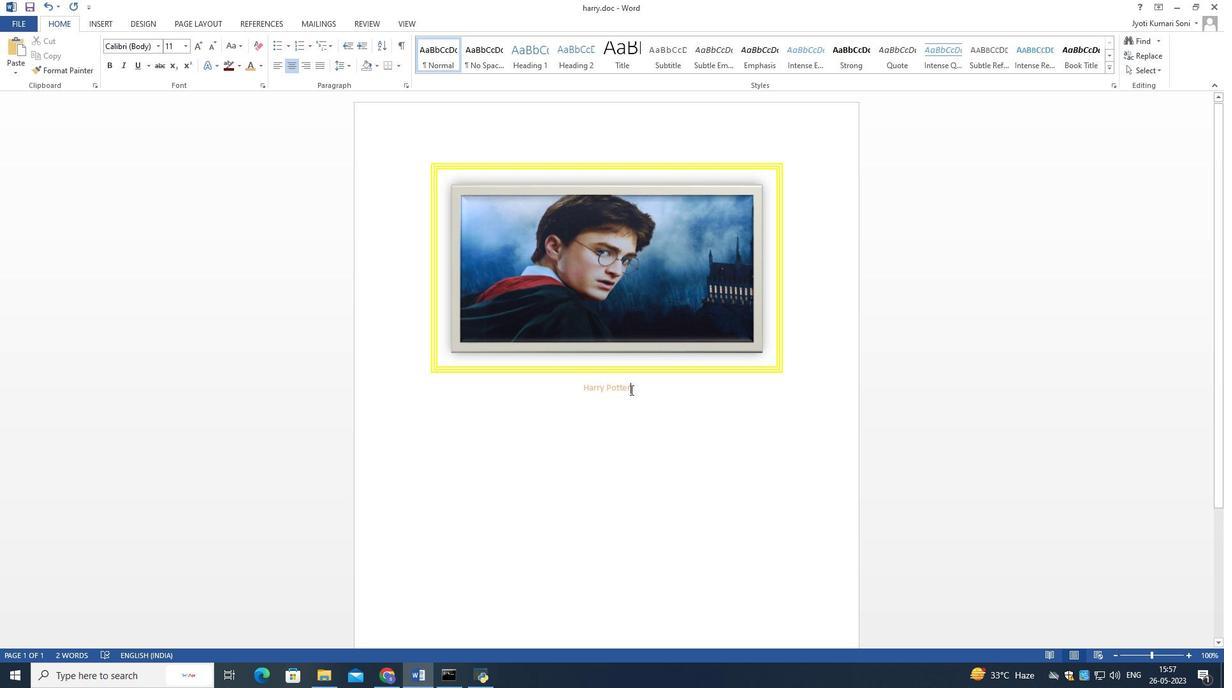 
Action: Mouse pressed left at (636, 387)
Screenshot: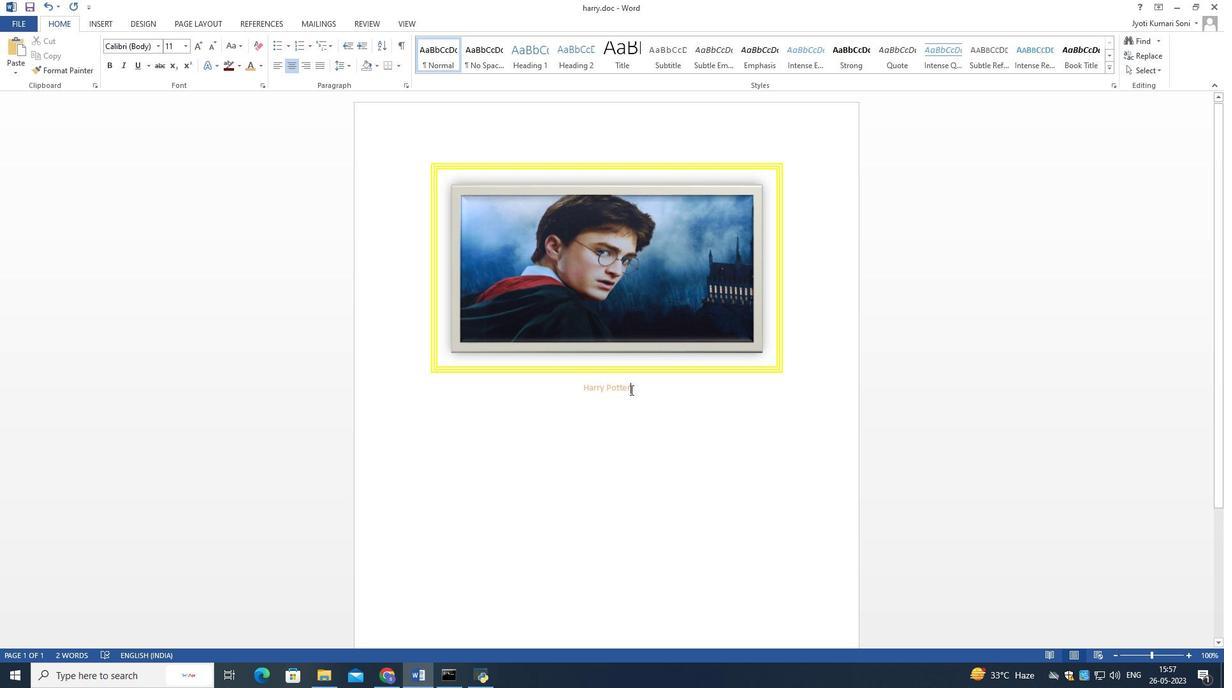 
Action: Mouse moved to (139, 24)
Screenshot: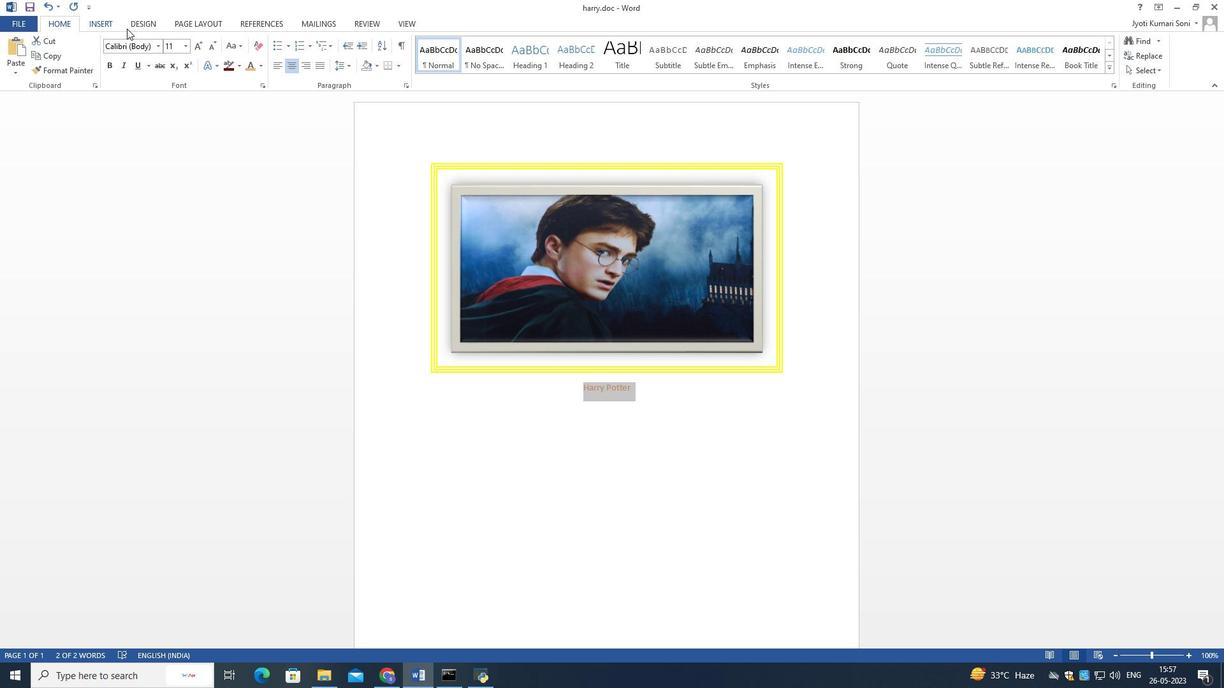 
Action: Mouse pressed left at (139, 24)
Screenshot: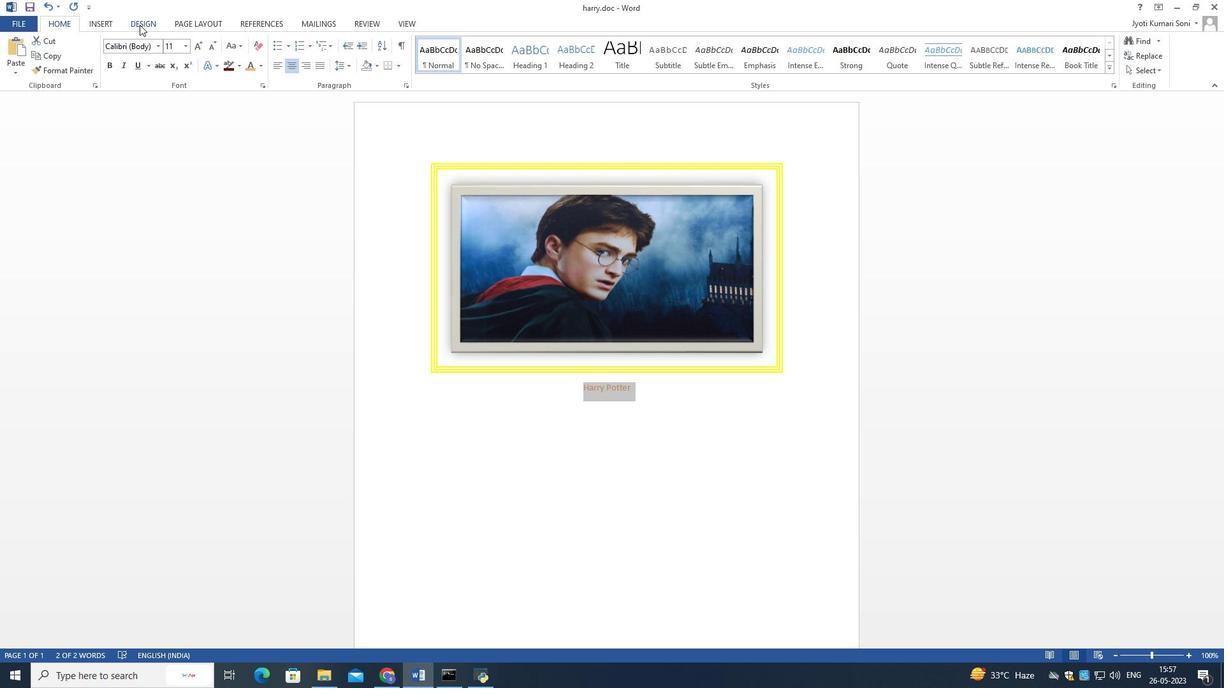 
Action: Mouse moved to (103, 21)
Screenshot: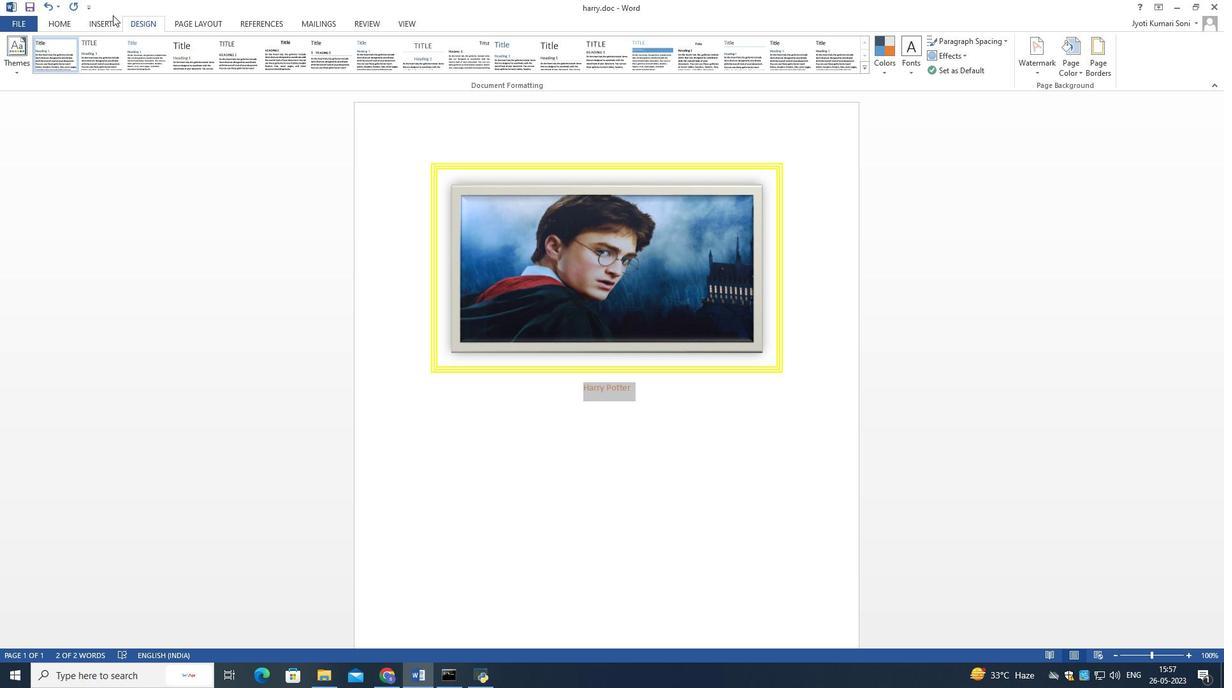 
Action: Mouse pressed left at (103, 21)
Screenshot: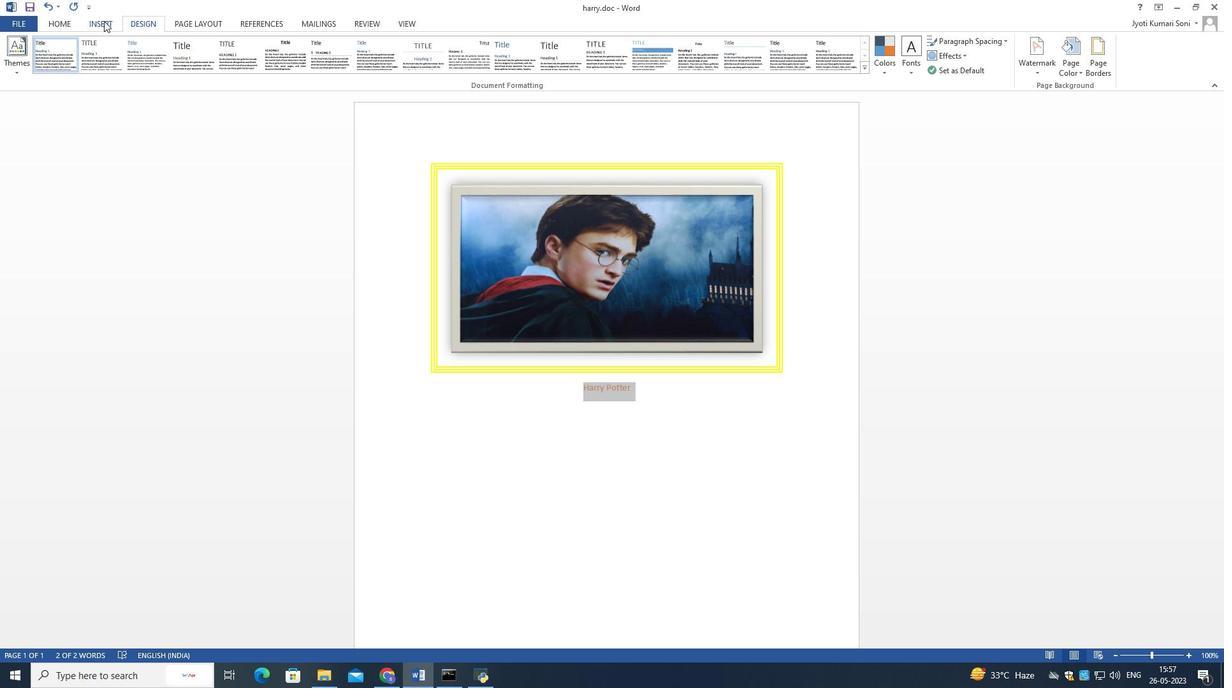 
Action: Mouse moved to (710, 71)
Screenshot: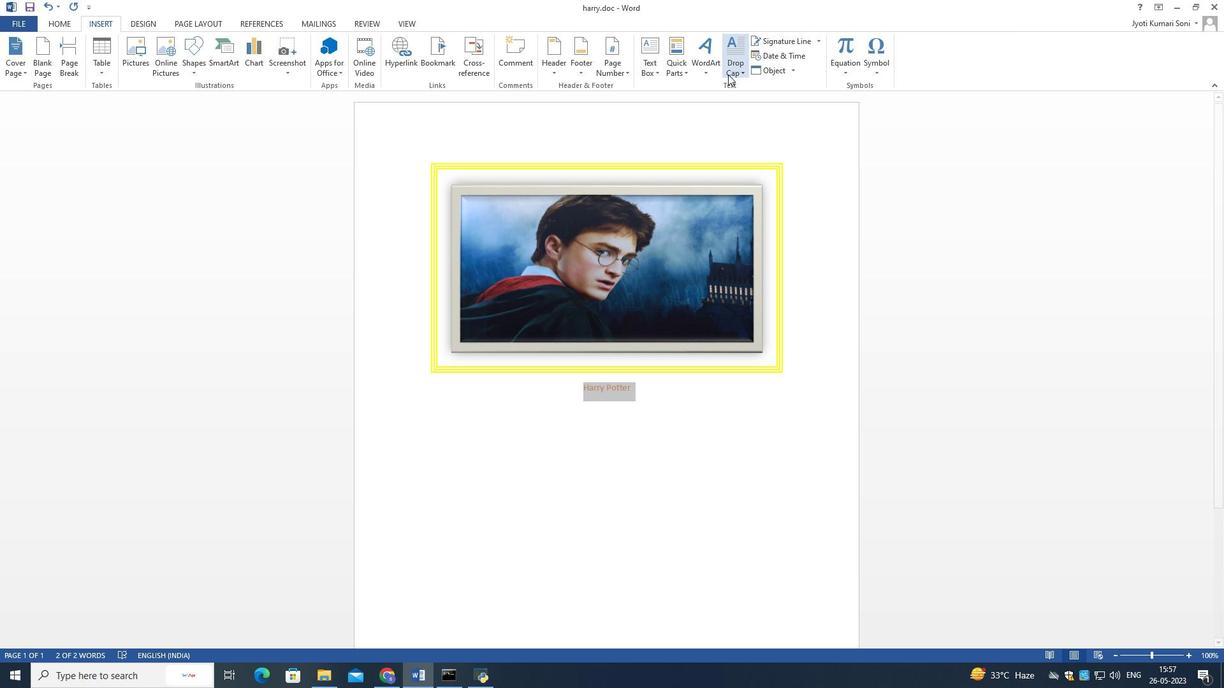
Action: Mouse pressed left at (710, 71)
Screenshot: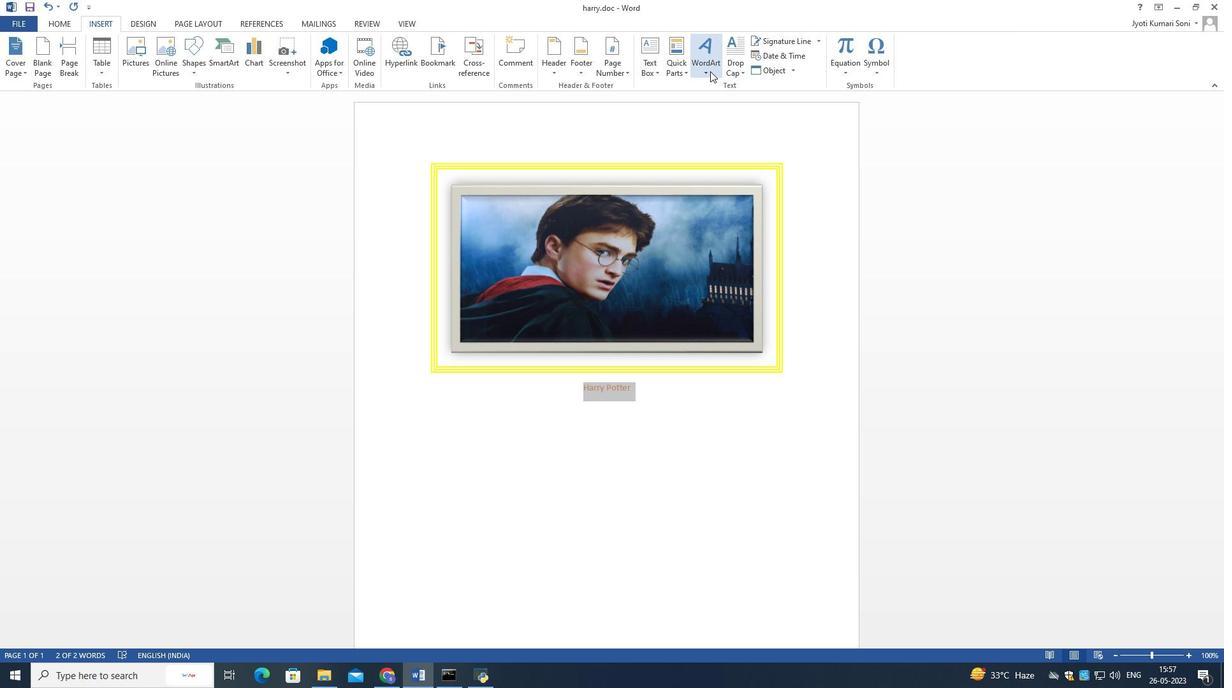 
Action: Mouse moved to (813, 163)
Screenshot: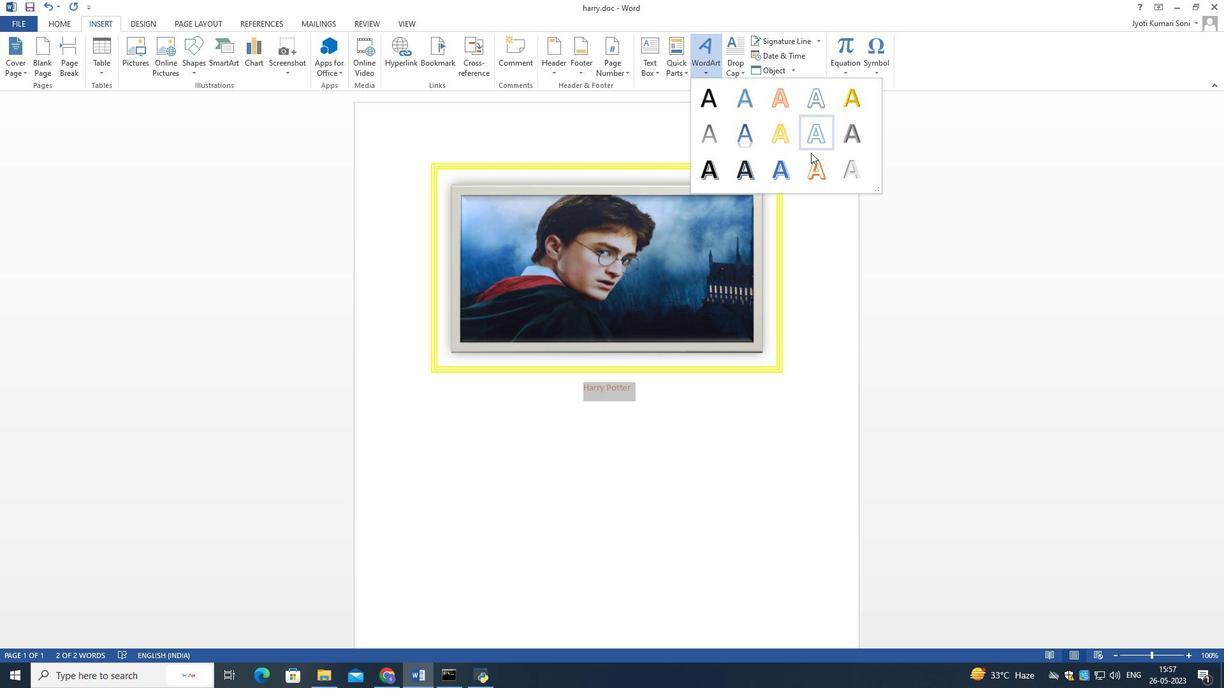 
Action: Mouse pressed left at (813, 163)
Screenshot: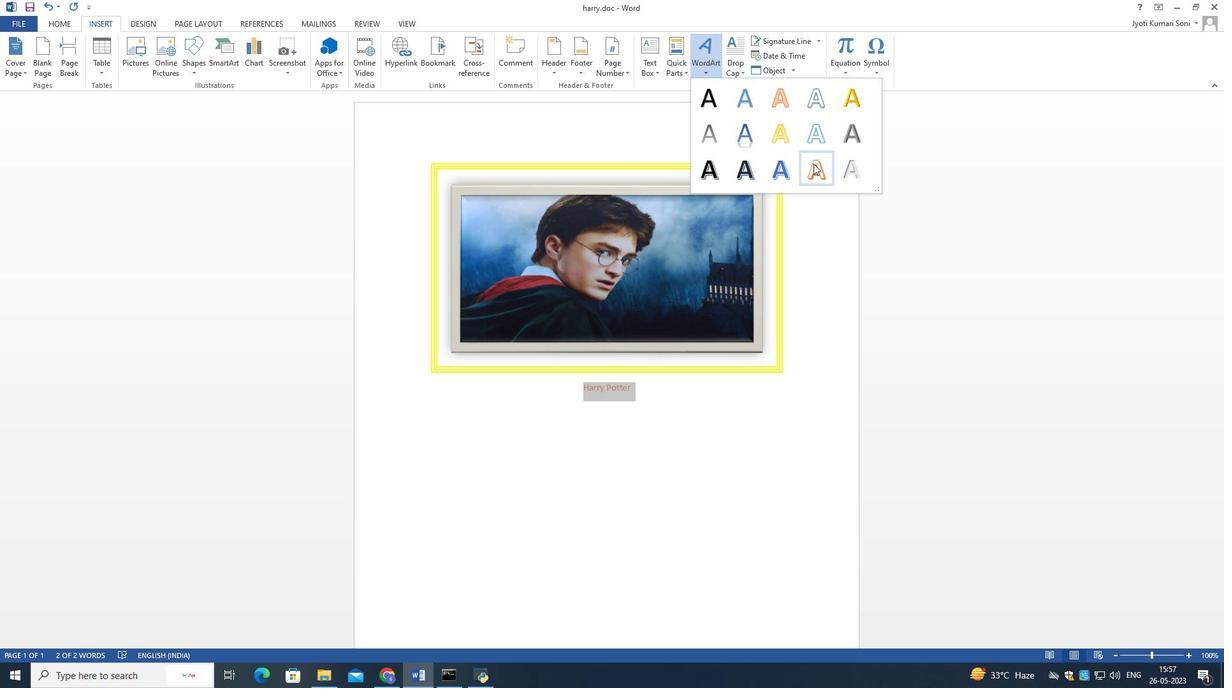 
Action: Mouse moved to (523, 397)
Screenshot: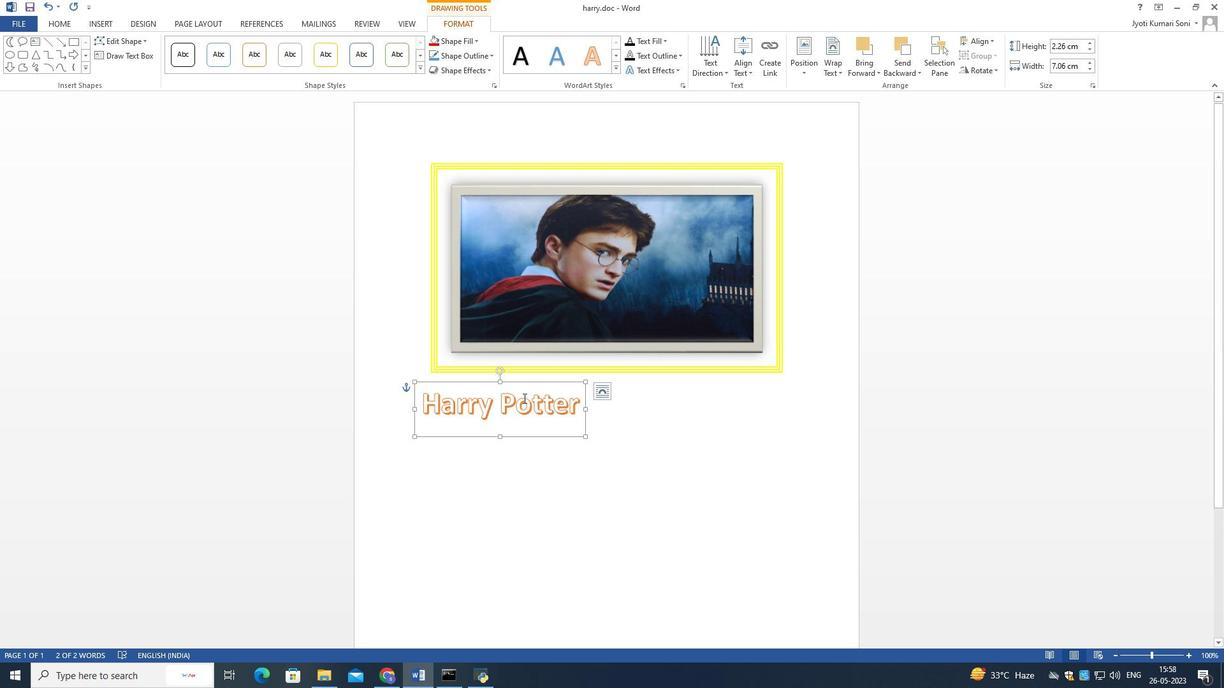 
Action: Mouse pressed left at (523, 397)
Screenshot: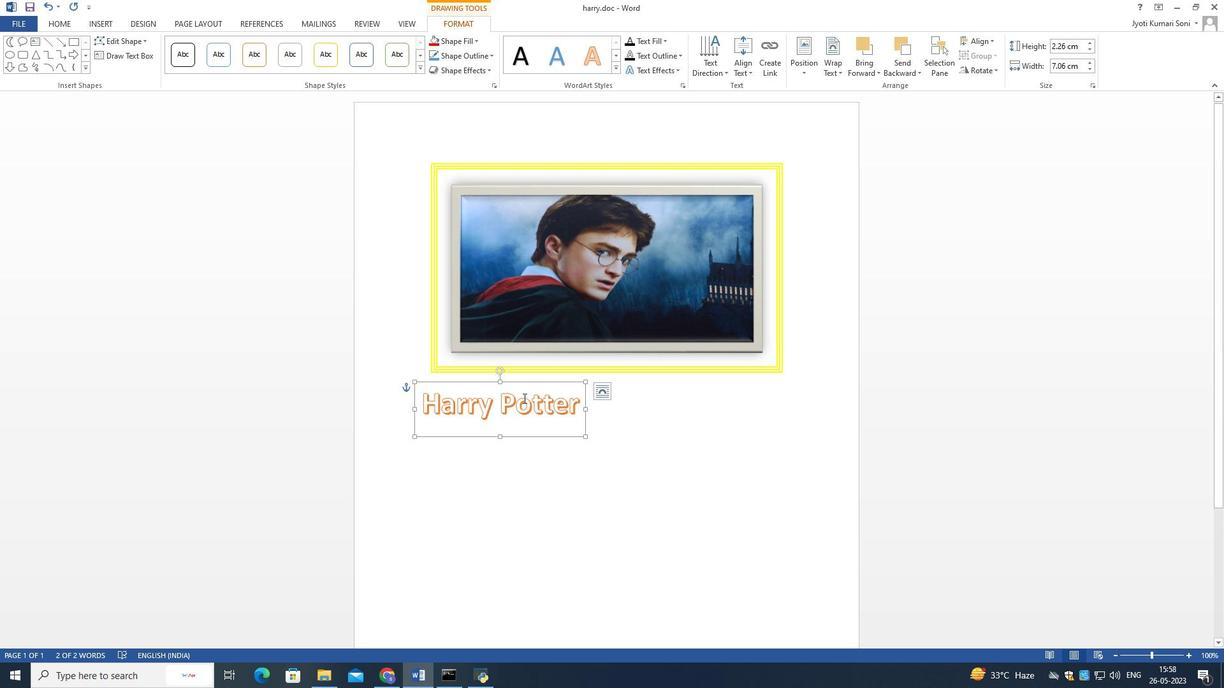 
Action: Mouse moved to (566, 480)
Screenshot: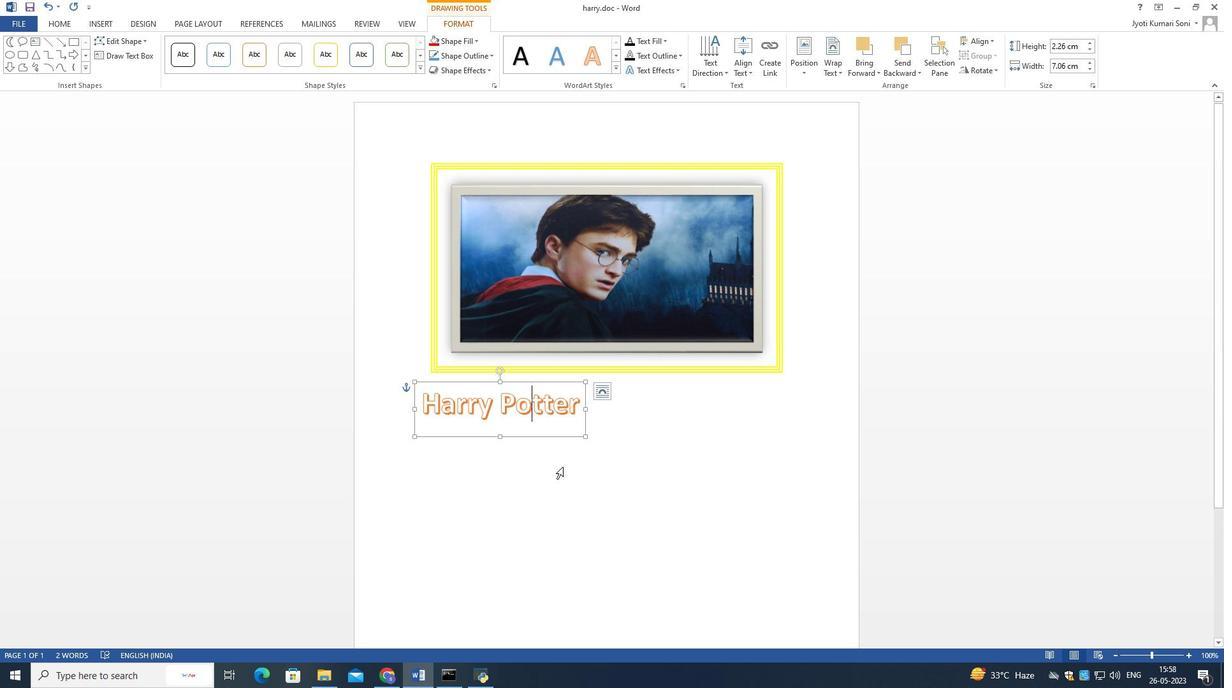 
Action: Mouse pressed left at (566, 480)
Screenshot: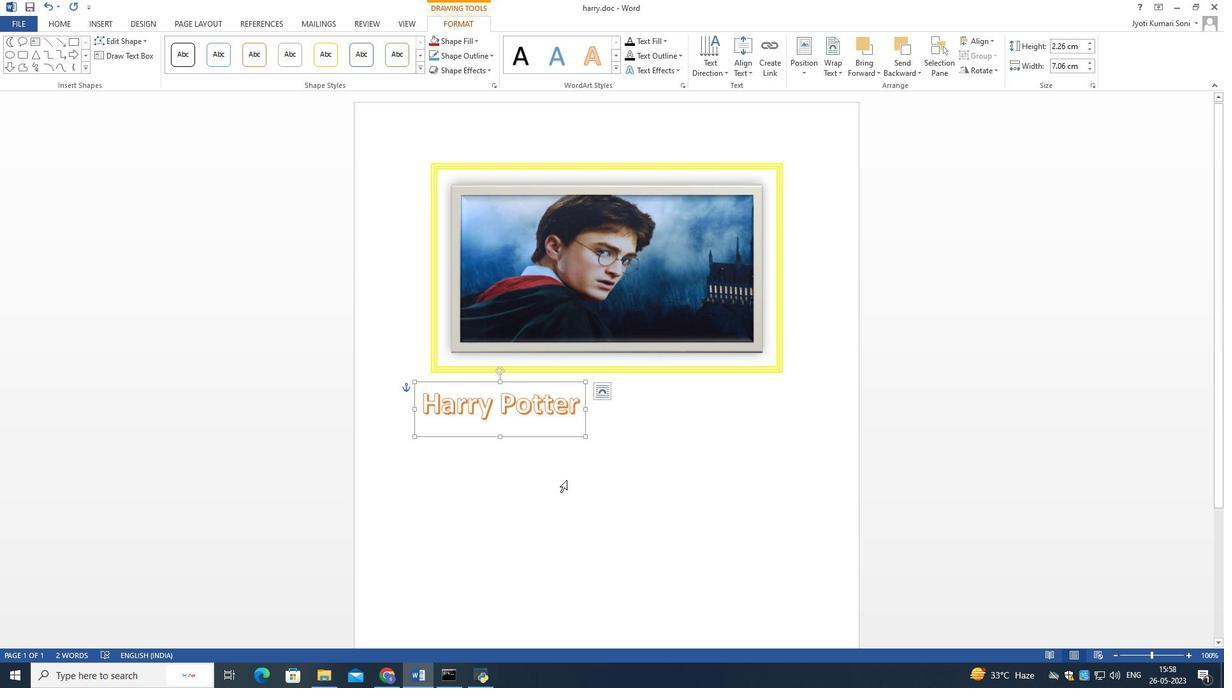 
Action: Mouse pressed left at (566, 480)
Screenshot: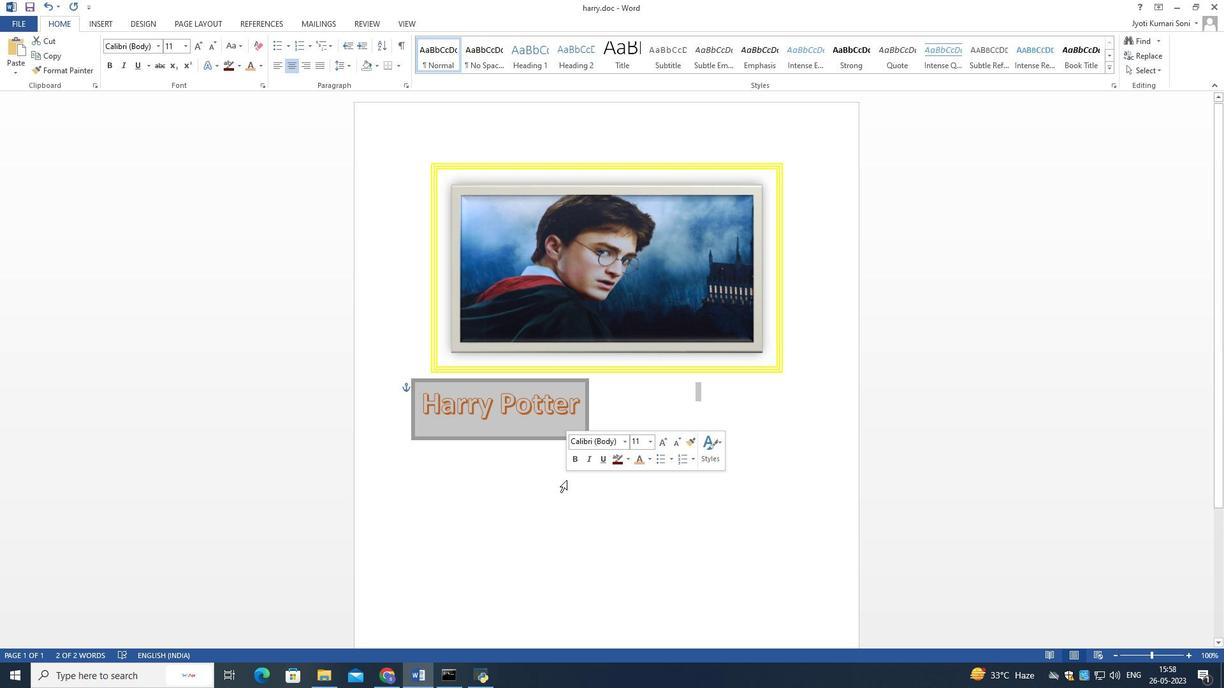 
Action: Mouse moved to (570, 478)
Screenshot: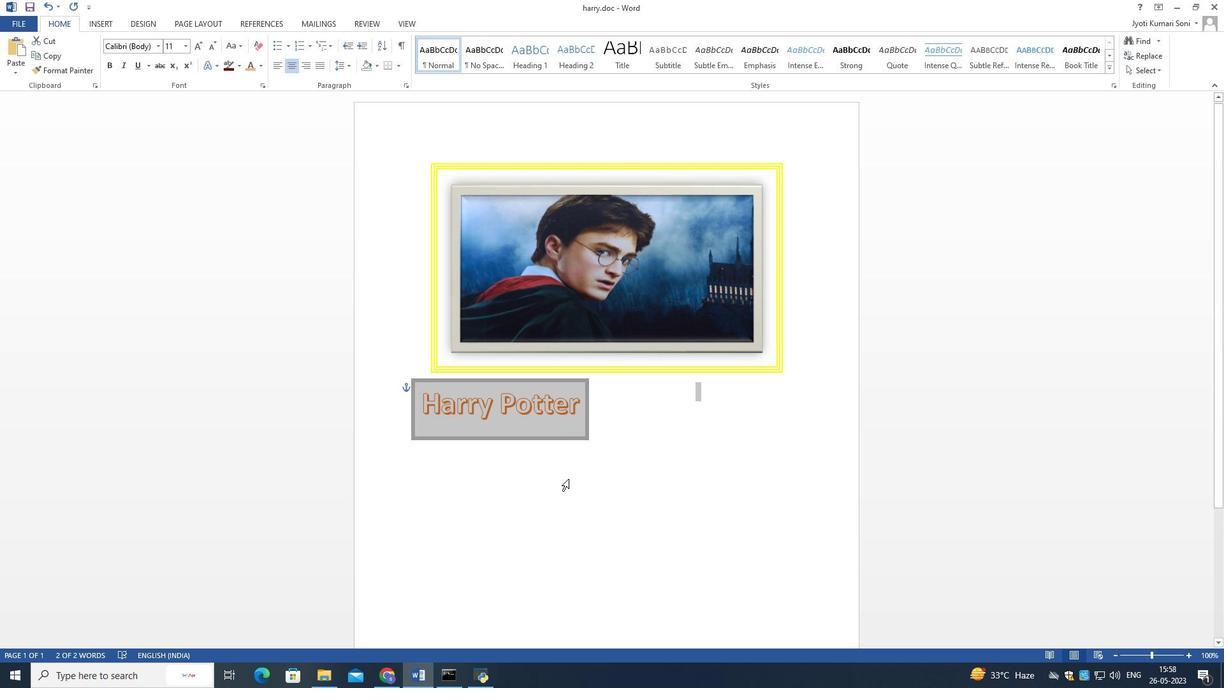 
Action: Mouse pressed left at (570, 478)
Screenshot: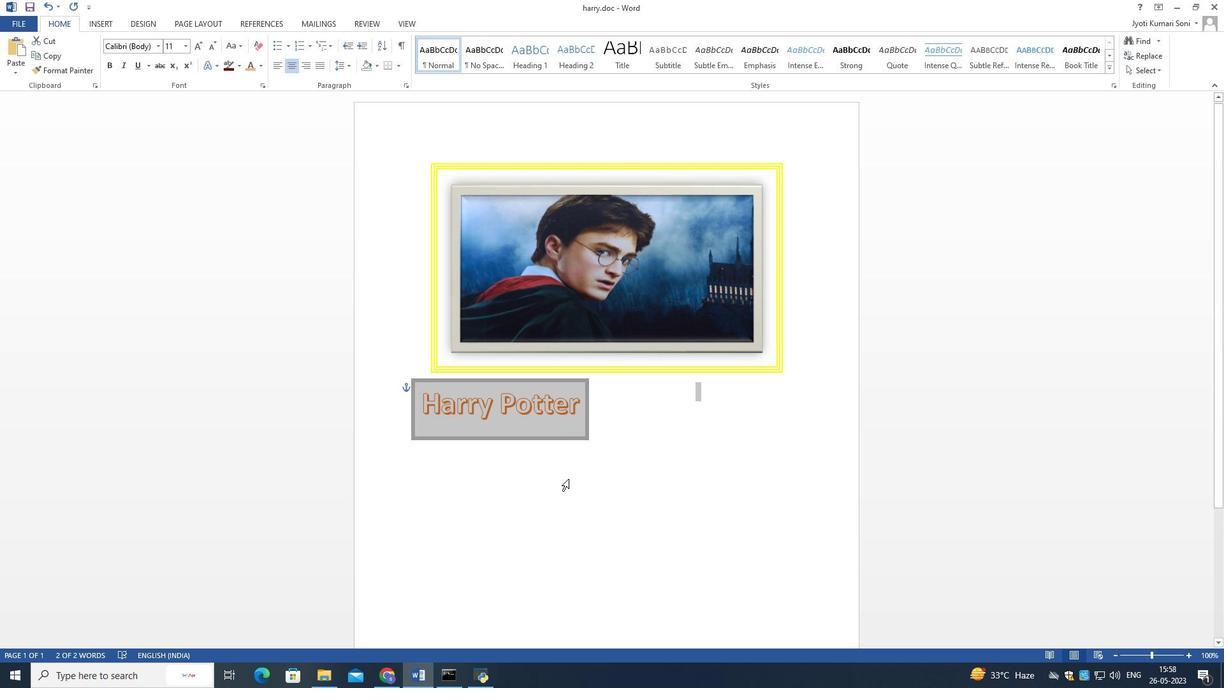 
Action: Mouse moved to (698, 470)
Screenshot: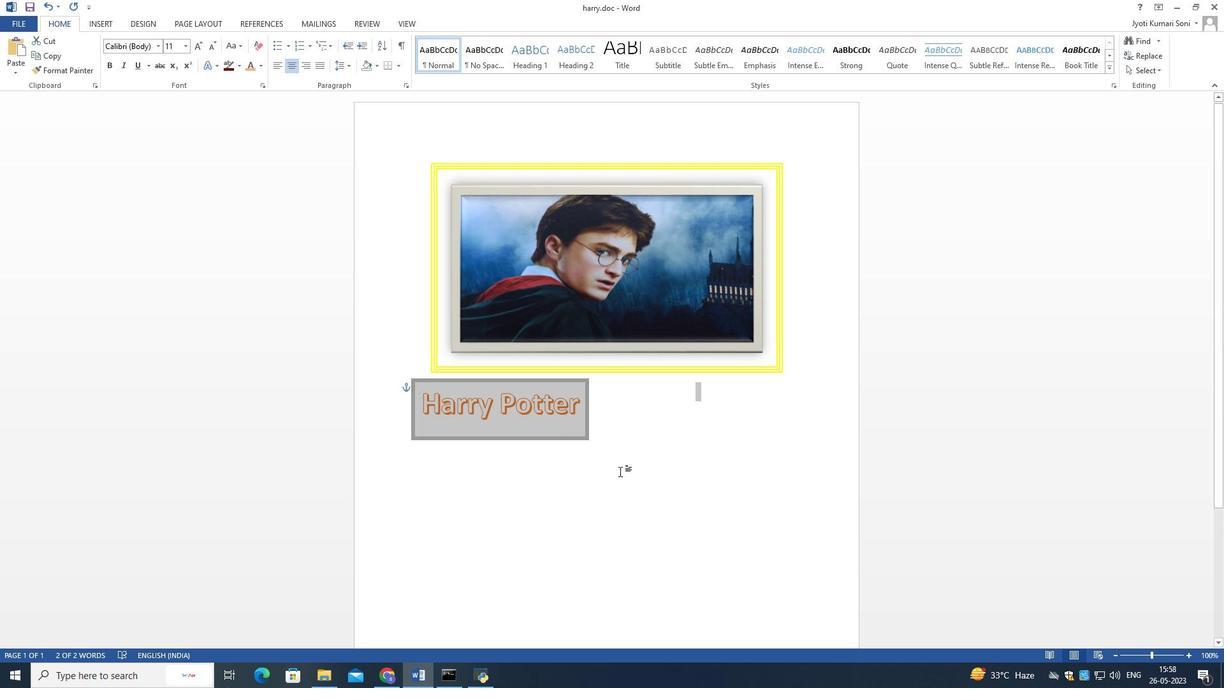 
Action: Mouse pressed left at (698, 470)
Screenshot: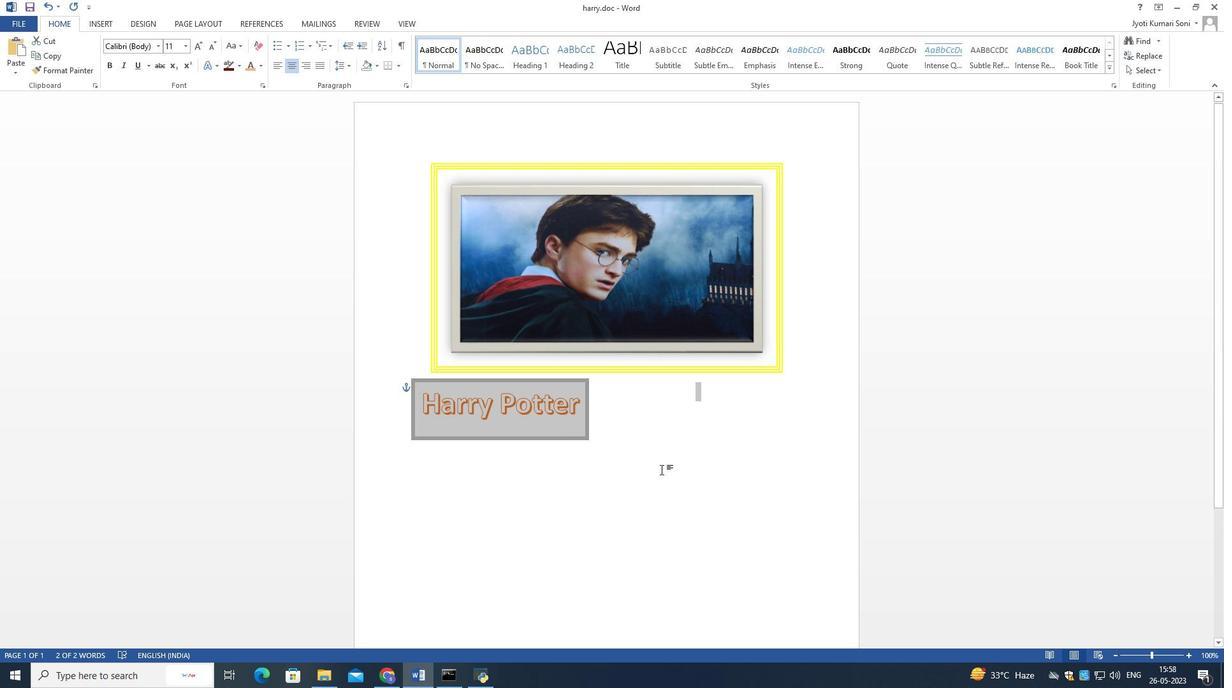 
Action: Mouse moved to (700, 470)
Screenshot: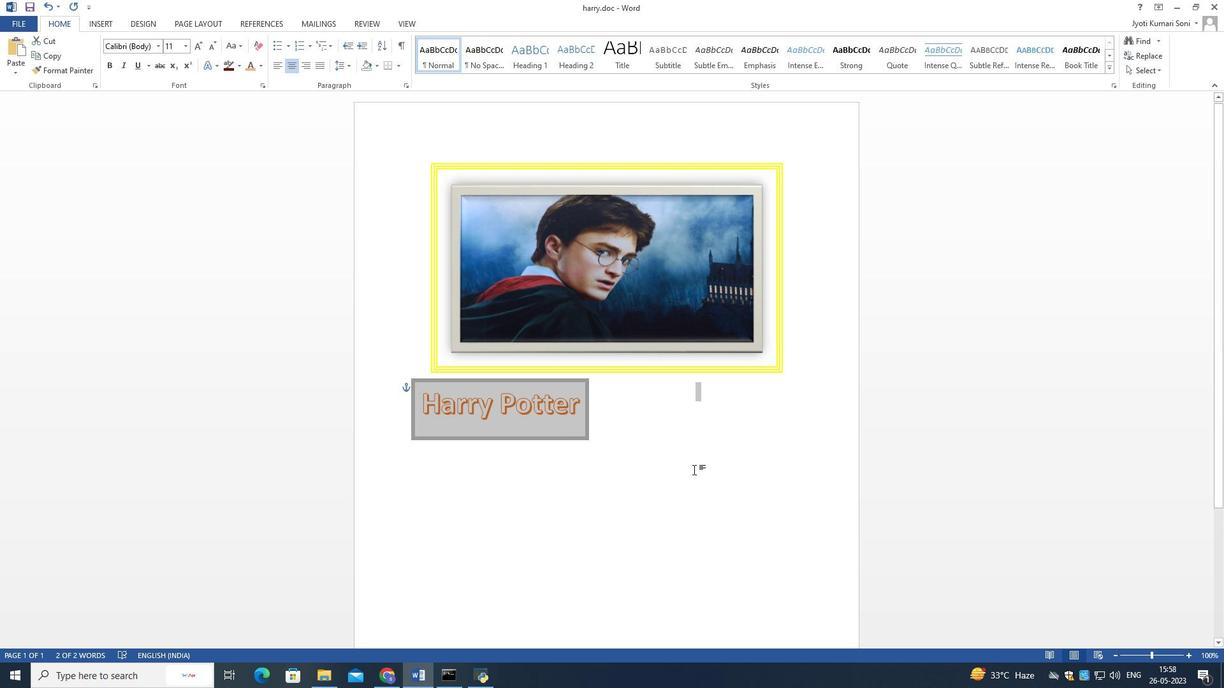 
Action: Mouse pressed left at (700, 470)
Screenshot: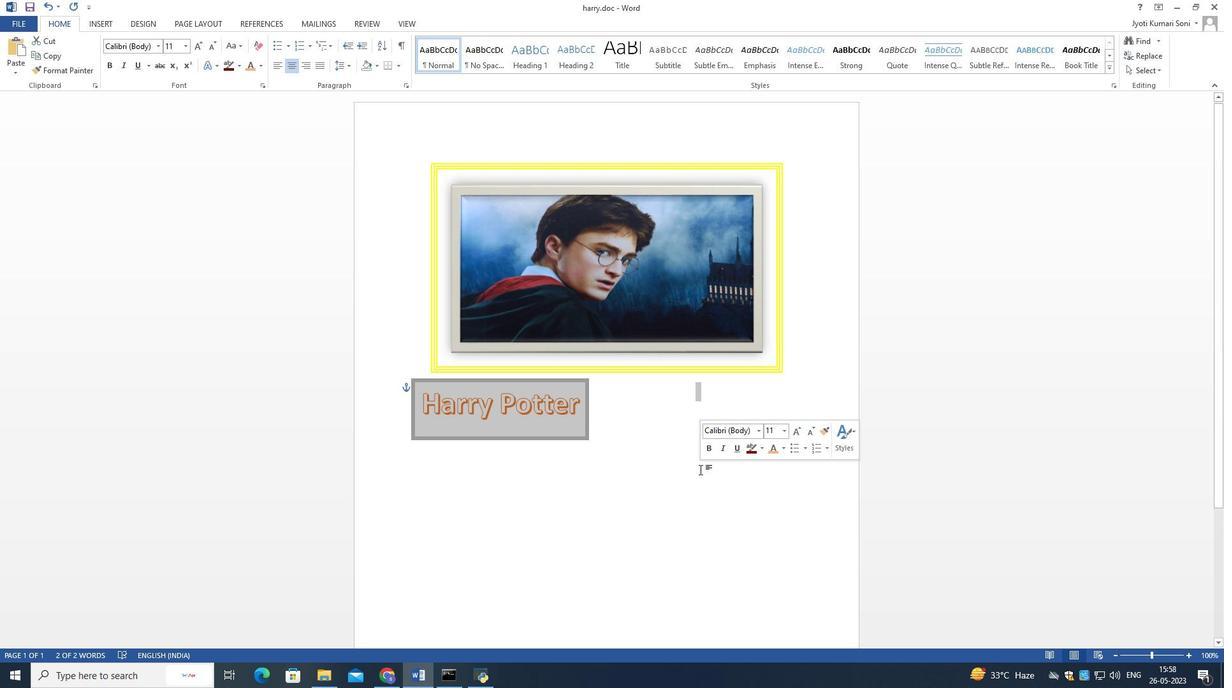 
Action: Mouse moved to (561, 414)
Screenshot: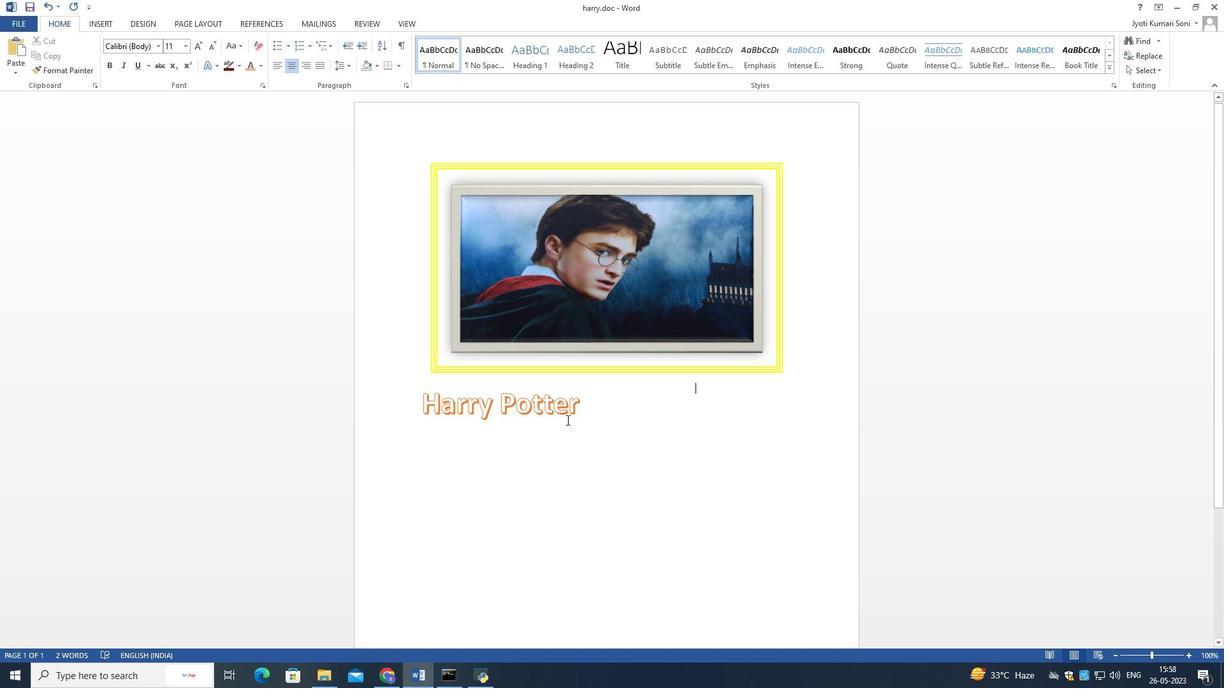 
Action: Mouse pressed left at (561, 414)
Screenshot: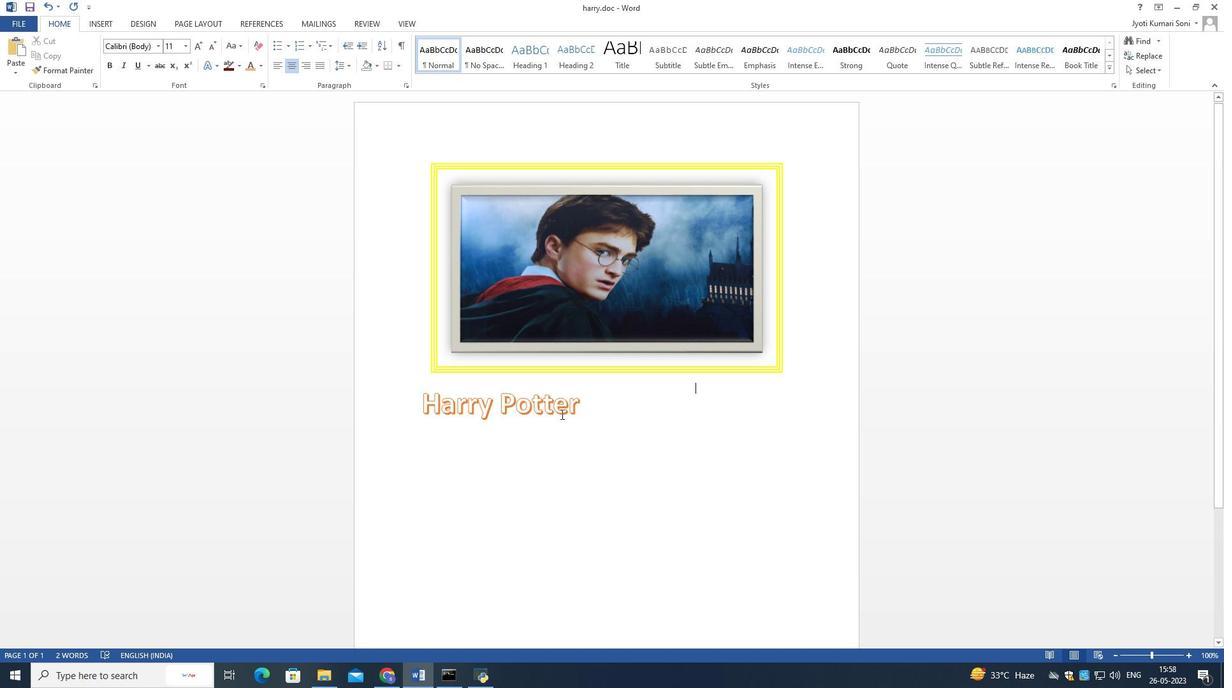 
Action: Mouse moved to (288, 68)
Screenshot: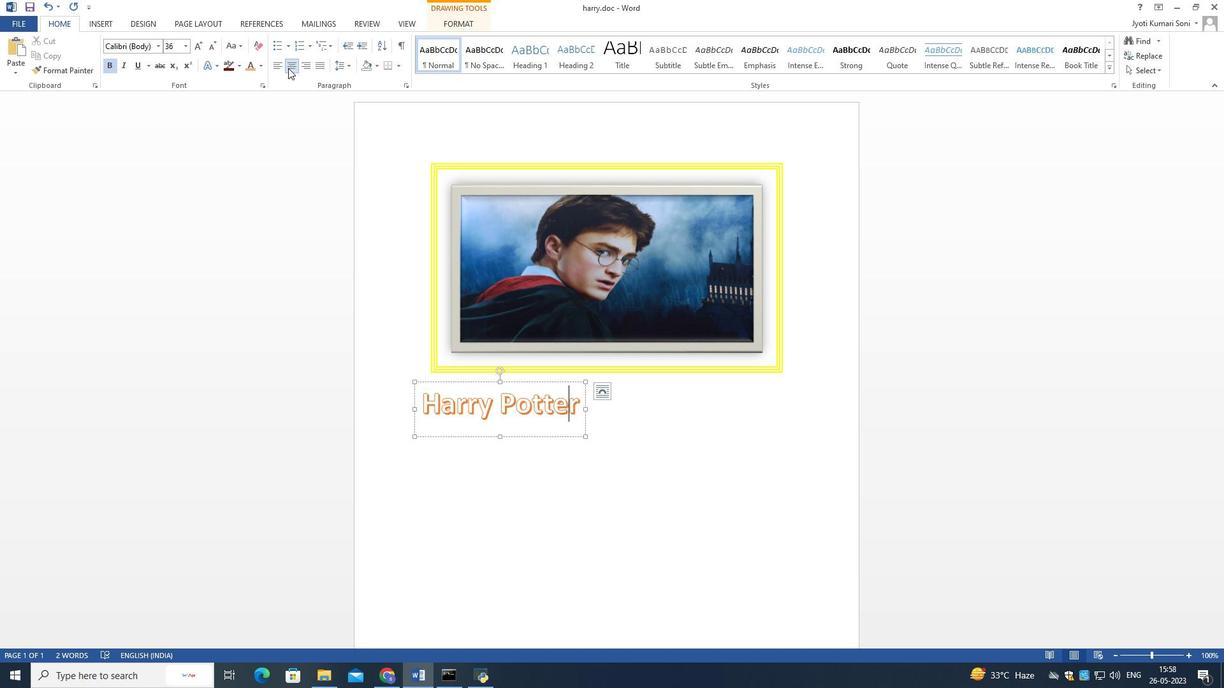 
Action: Mouse pressed left at (288, 68)
Screenshot: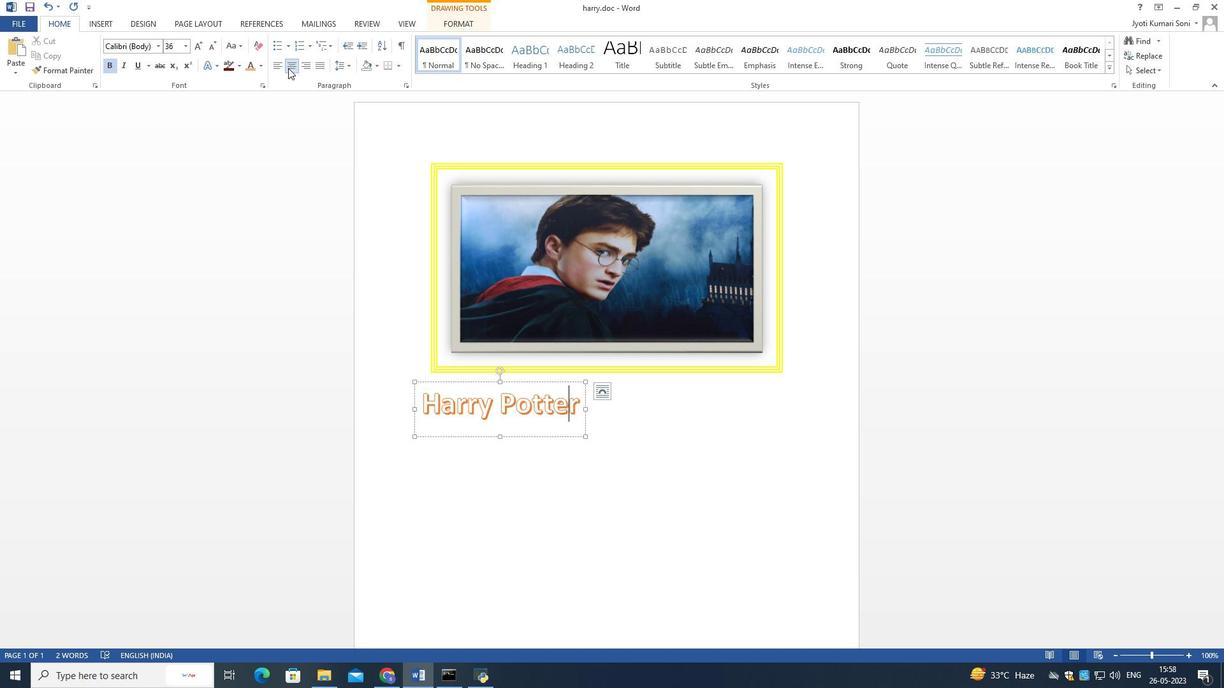 
Action: Mouse moved to (537, 514)
Screenshot: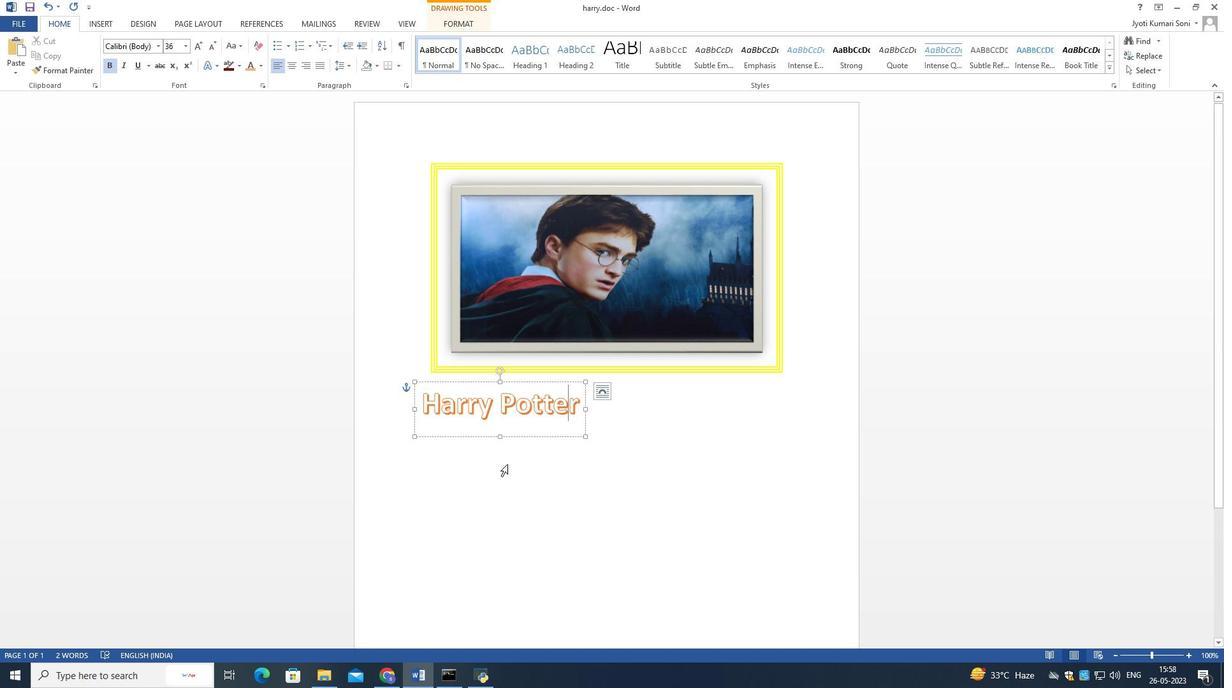 
Action: Mouse pressed left at (537, 514)
Screenshot: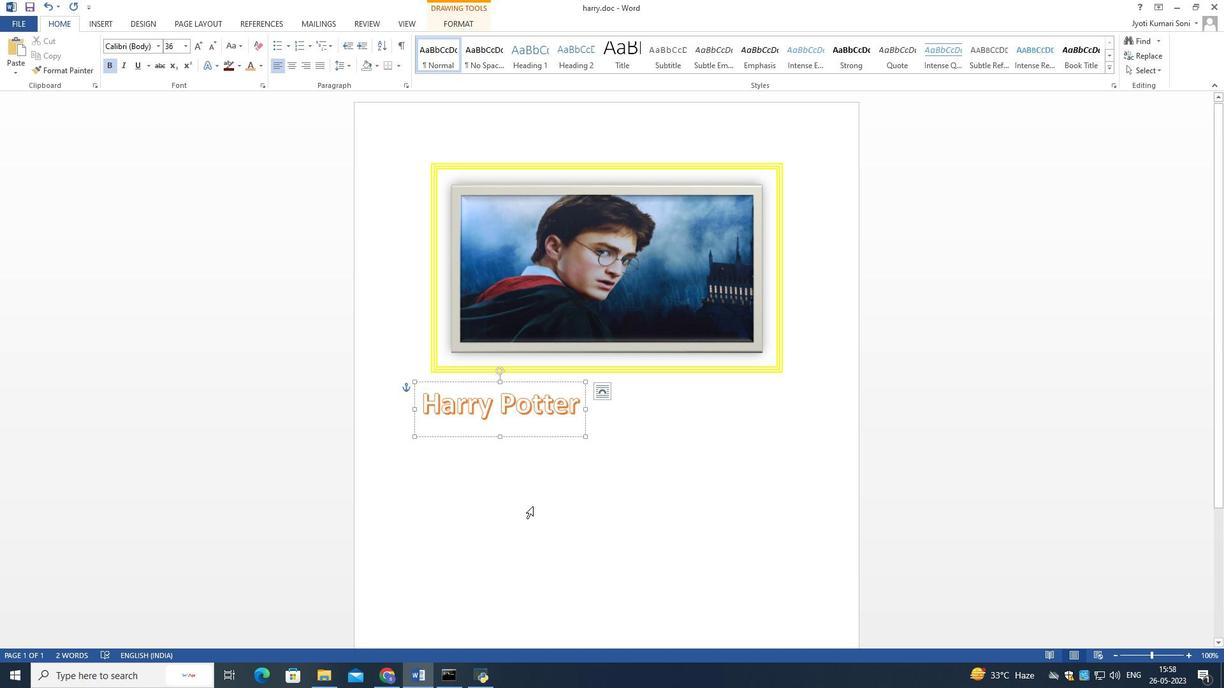 
Action: Mouse moved to (538, 514)
Screenshot: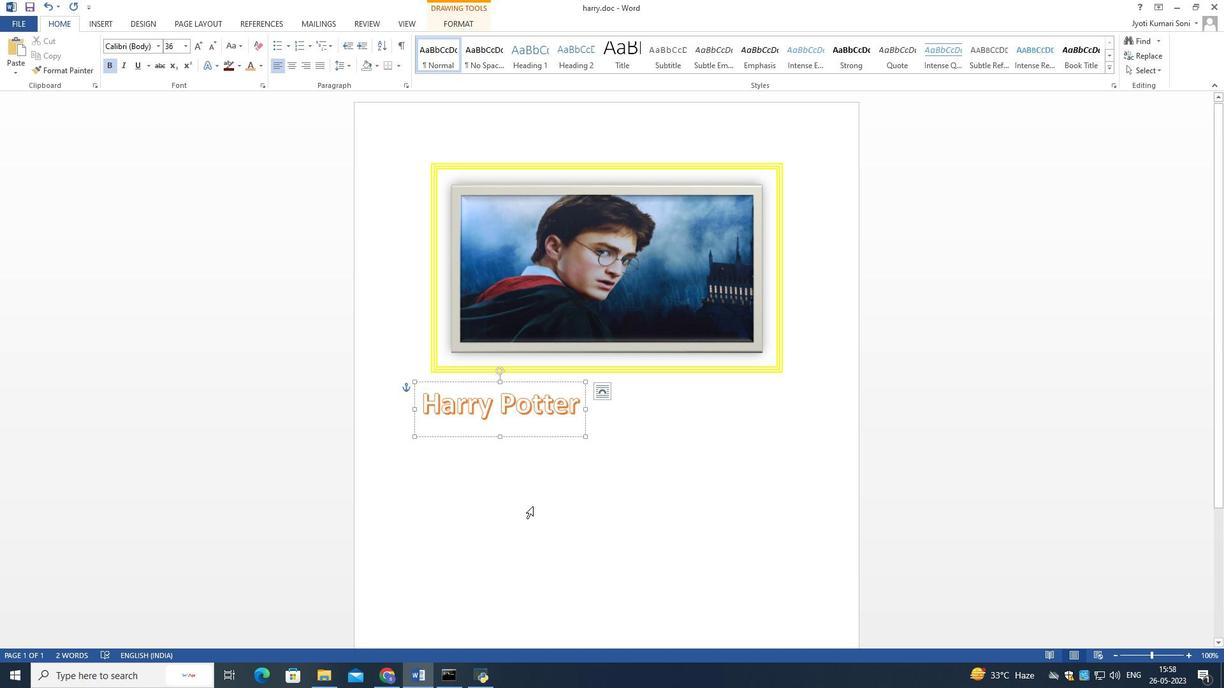 
Action: Mouse pressed left at (538, 514)
Screenshot: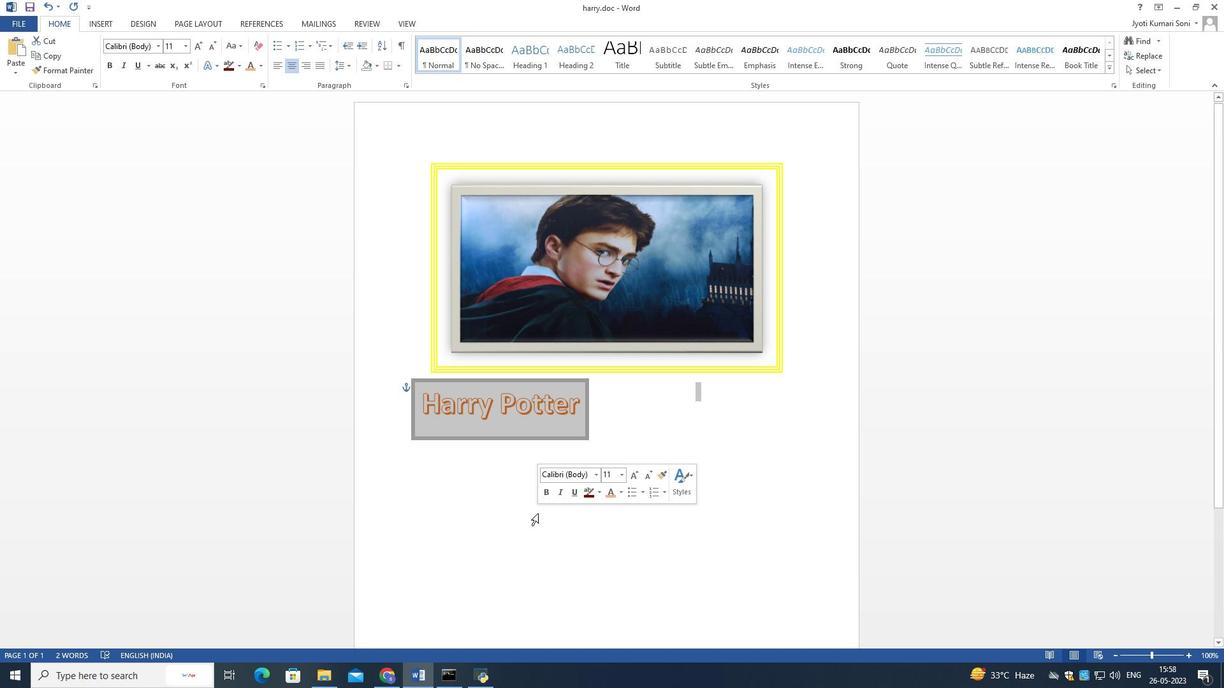 
Action: Mouse moved to (541, 514)
Screenshot: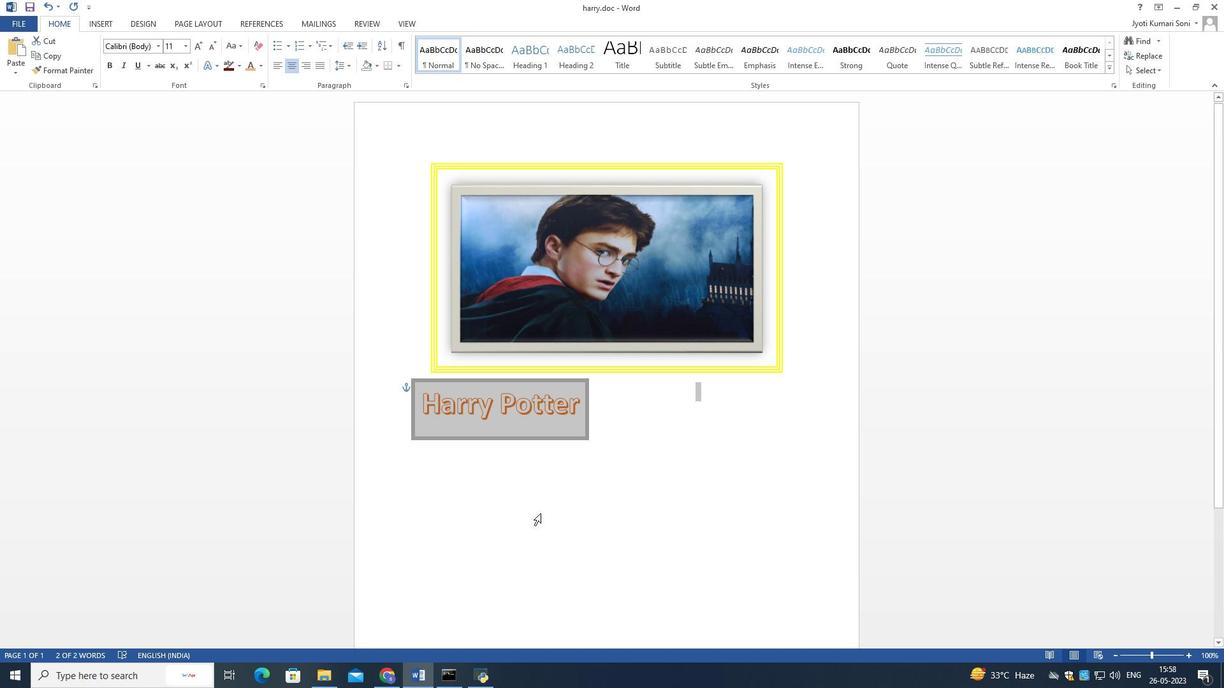 
Action: Mouse pressed left at (541, 514)
Screenshot: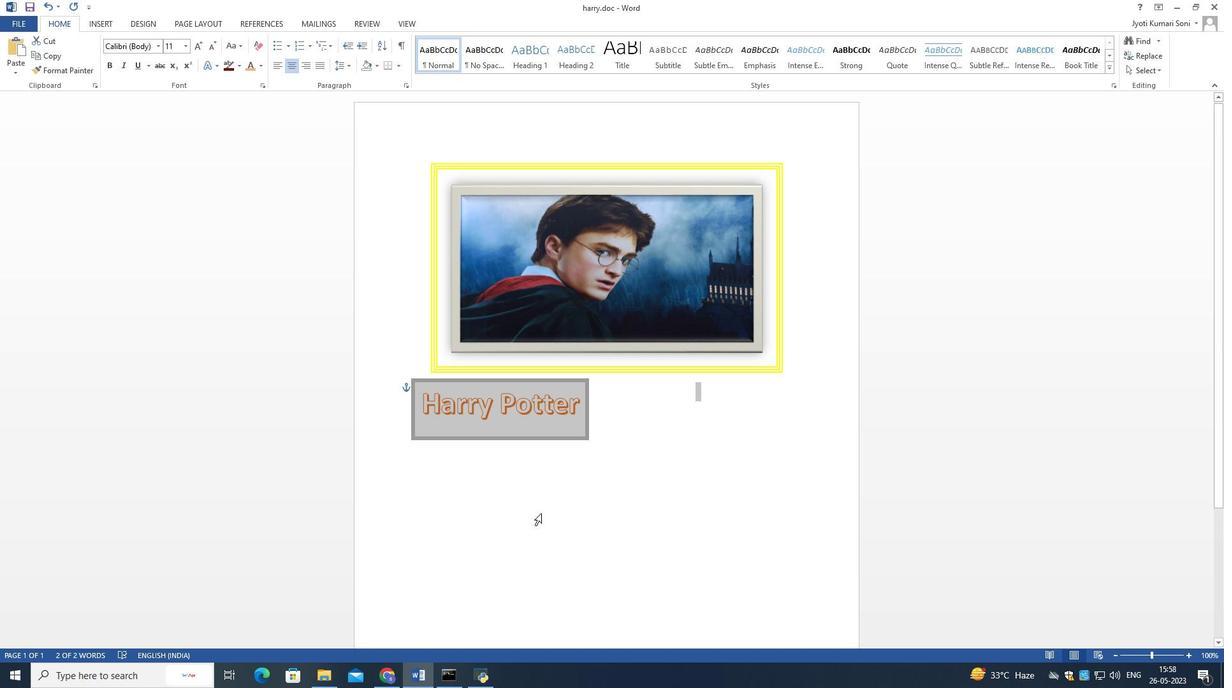 
Action: Mouse pressed left at (541, 514)
Screenshot: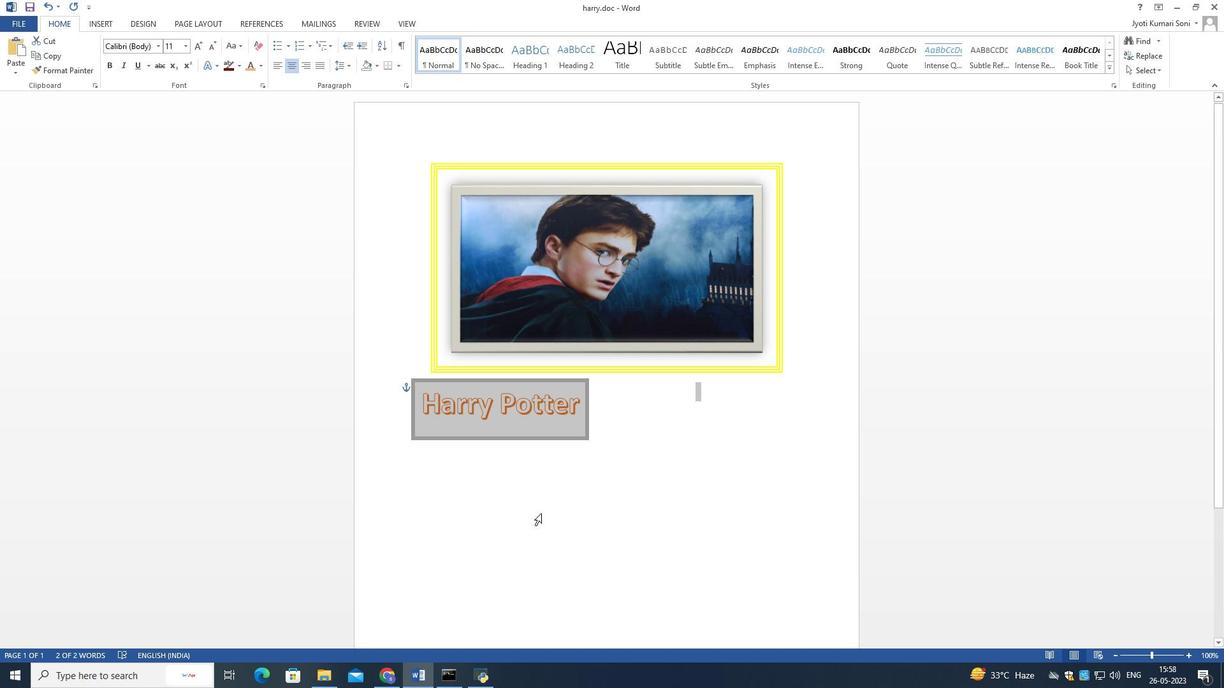 
Action: Mouse moved to (653, 508)
Screenshot: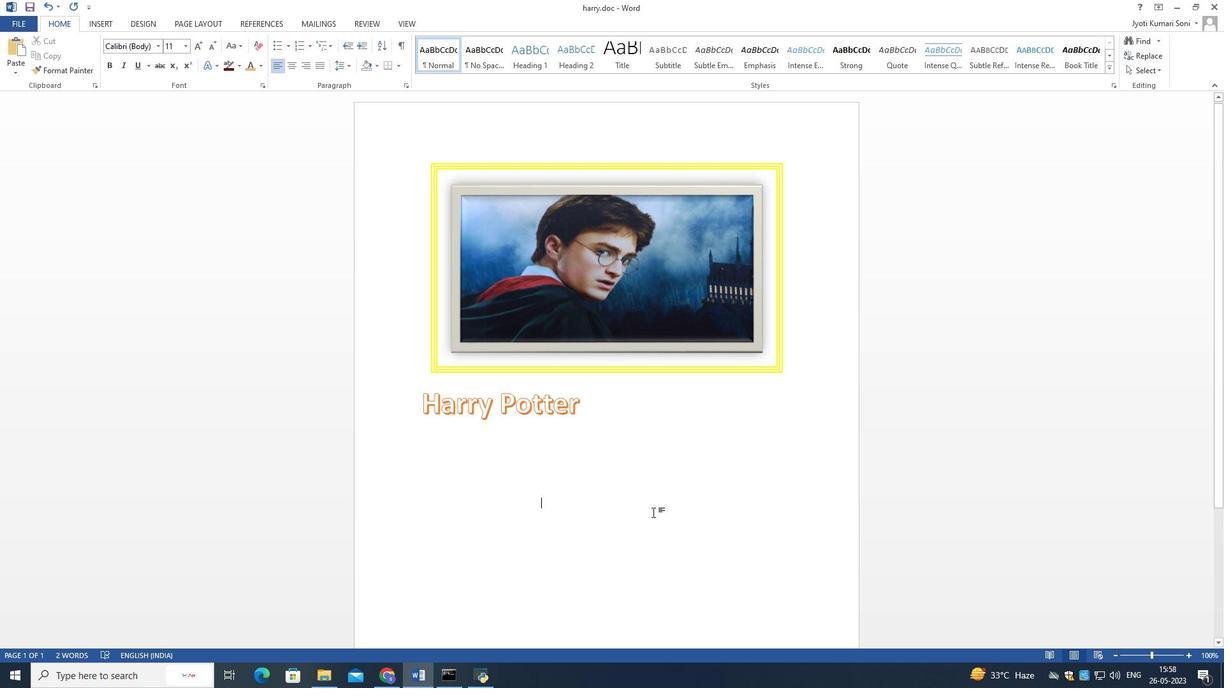 
